 Task: Select Convenience. Add to cart, from DashMart for 1980 Tibbs Avenue, Plains, Montana 59859, Cell Number 406-826-7954, following items : Gala Apple (each)_x000D_
 - 5, Strawberries (1 lb)_x000D_
 - 2, Sweet Potato (1 ct)_x000D_
 - 2
Action: Mouse moved to (283, 130)
Screenshot: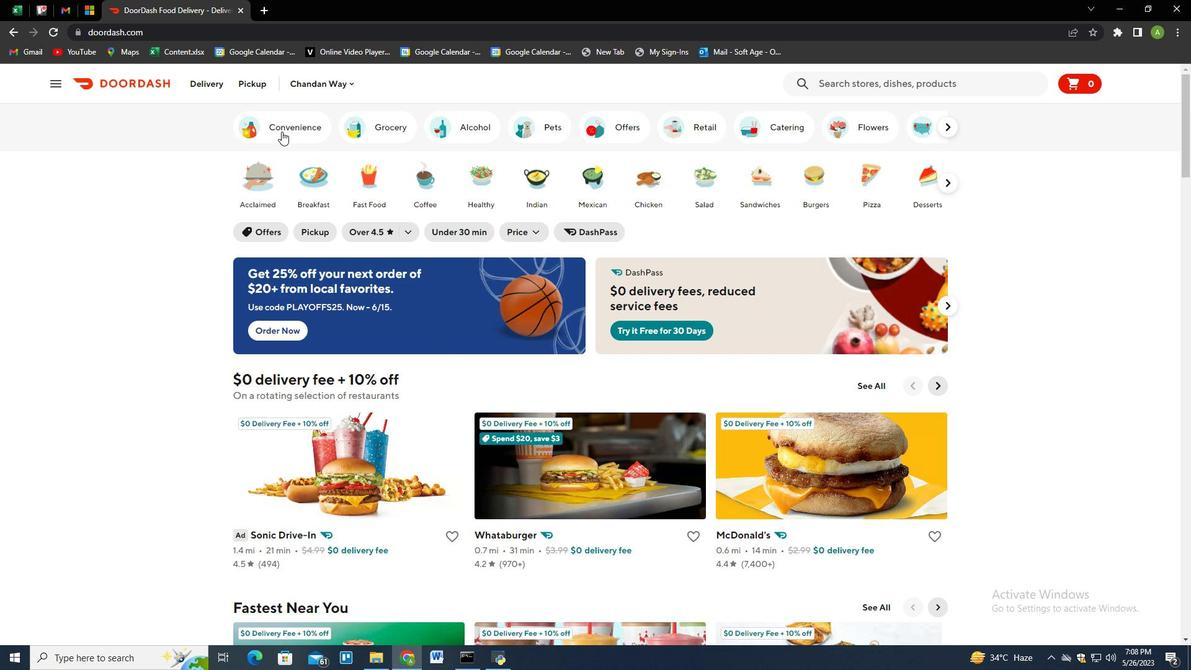 
Action: Mouse pressed left at (283, 130)
Screenshot: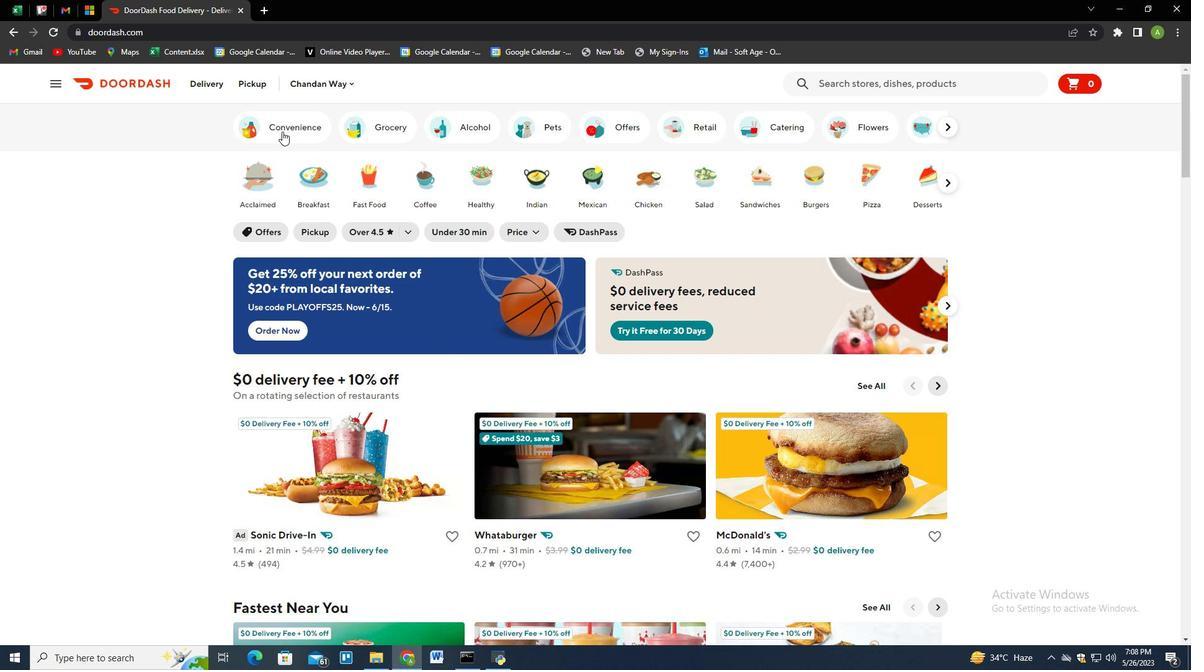 
Action: Mouse moved to (597, 488)
Screenshot: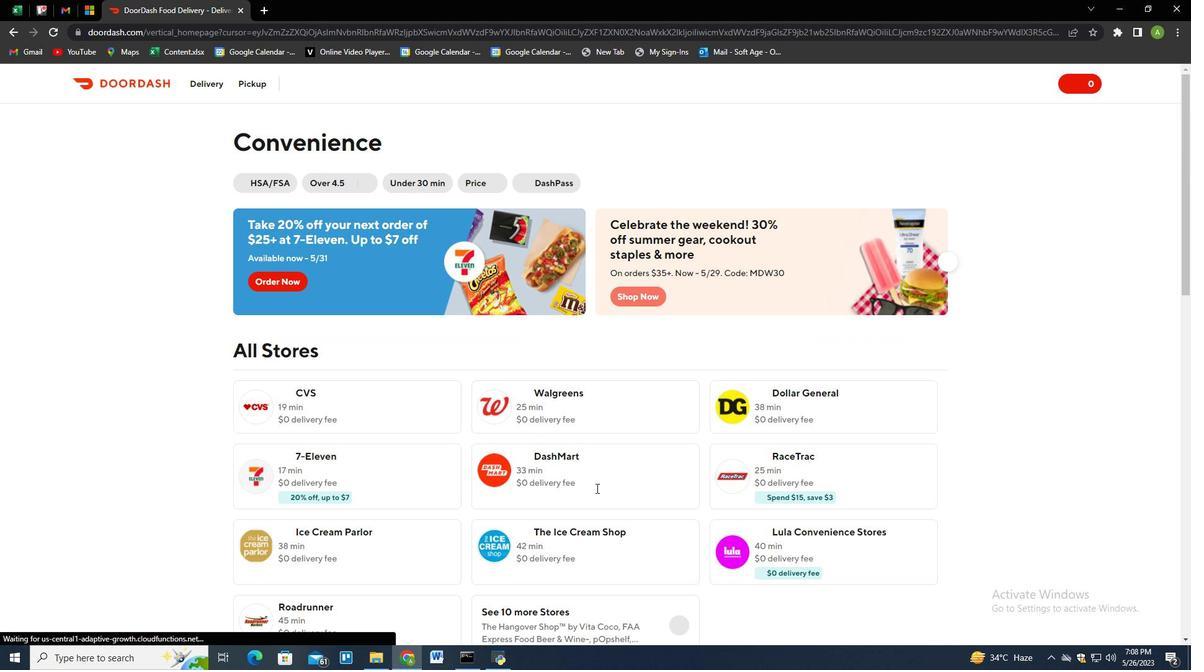 
Action: Mouse pressed left at (597, 488)
Screenshot: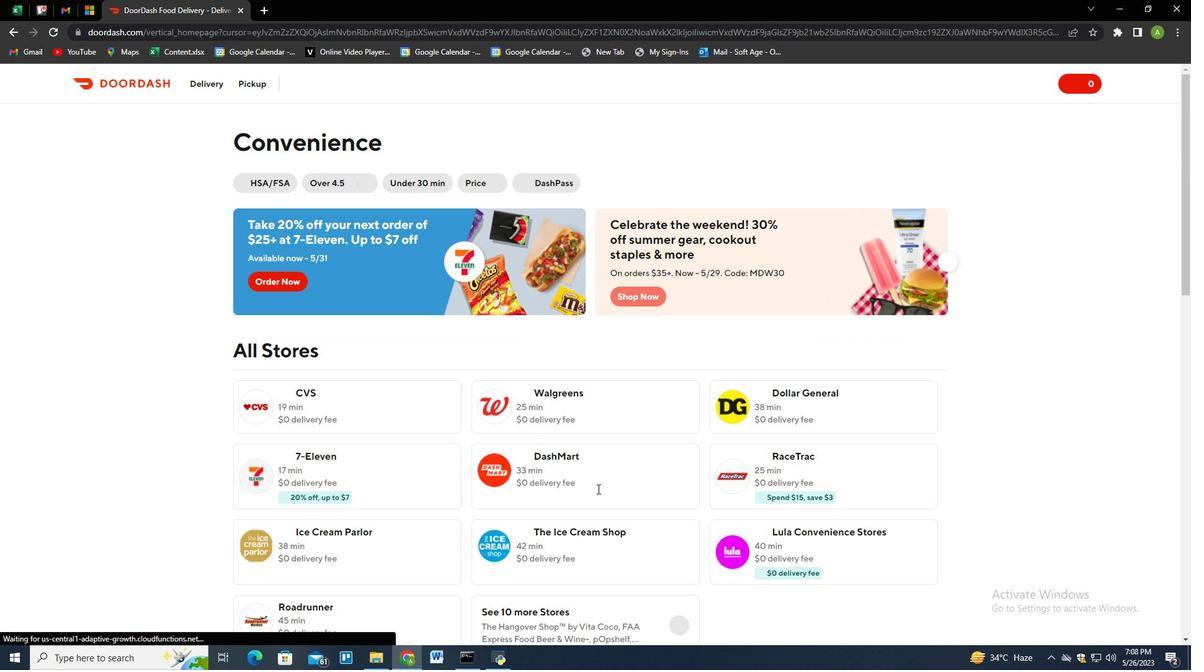 
Action: Mouse moved to (259, 81)
Screenshot: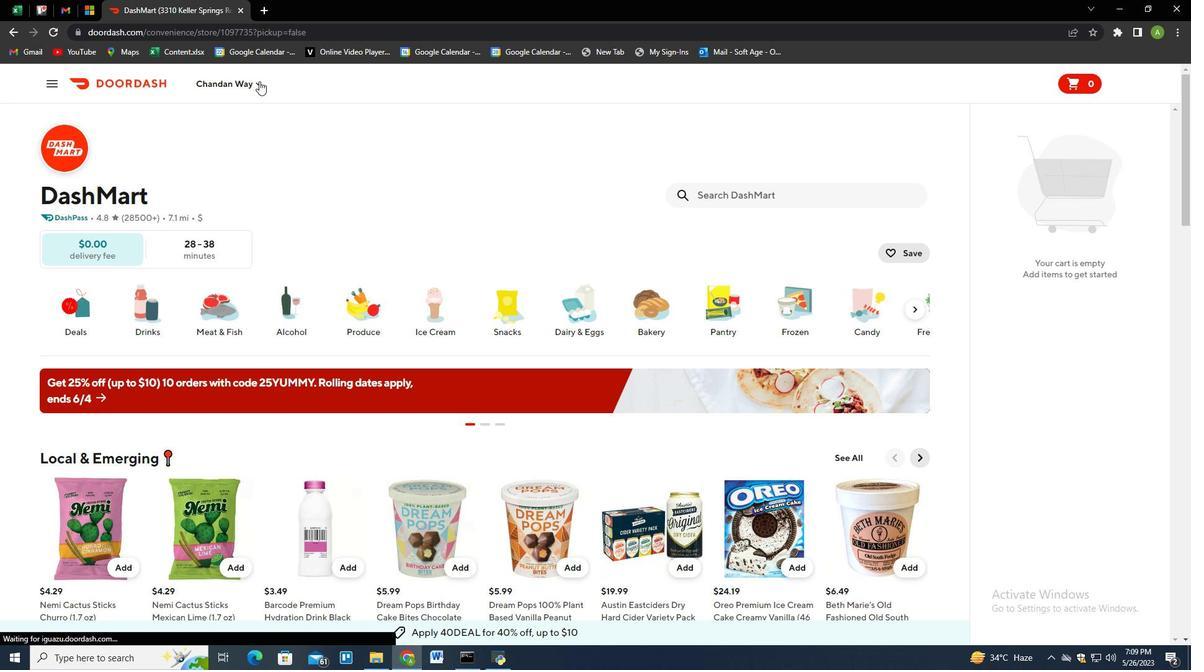 
Action: Mouse pressed left at (259, 81)
Screenshot: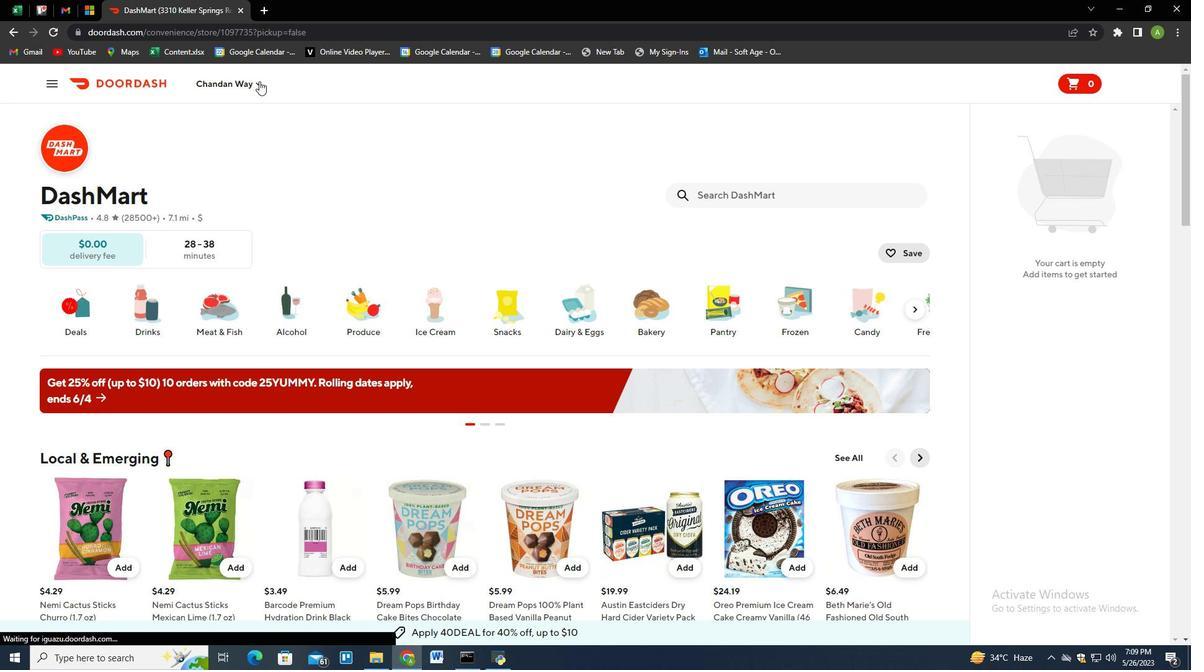 
Action: Mouse moved to (272, 130)
Screenshot: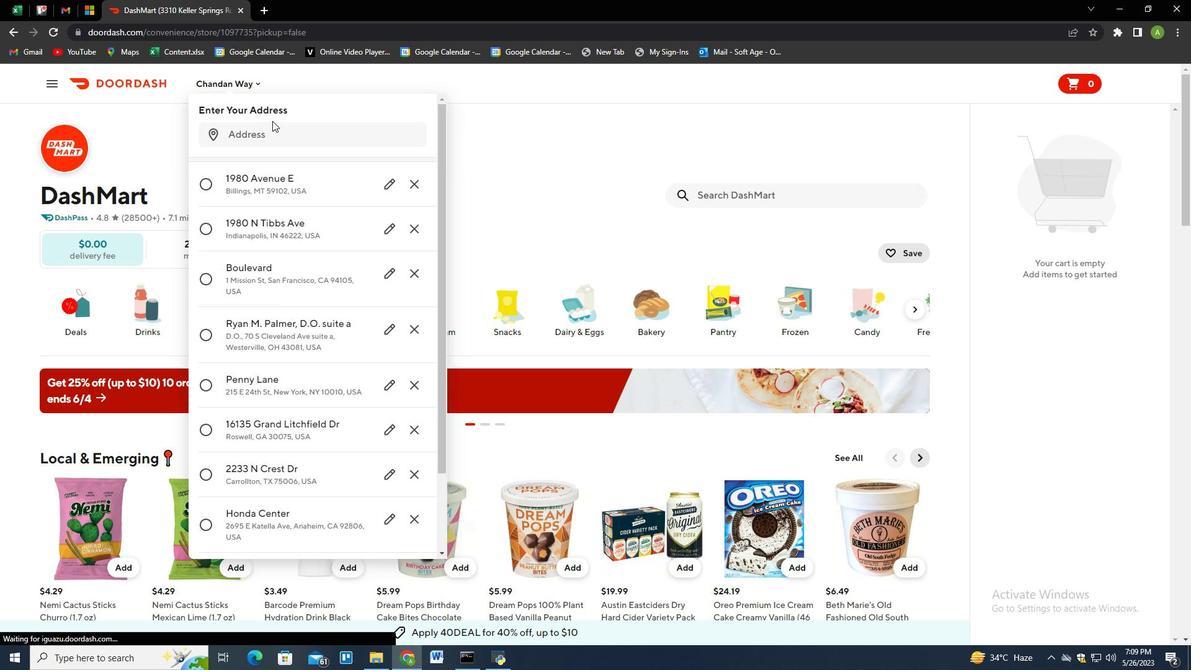 
Action: Mouse pressed left at (272, 130)
Screenshot: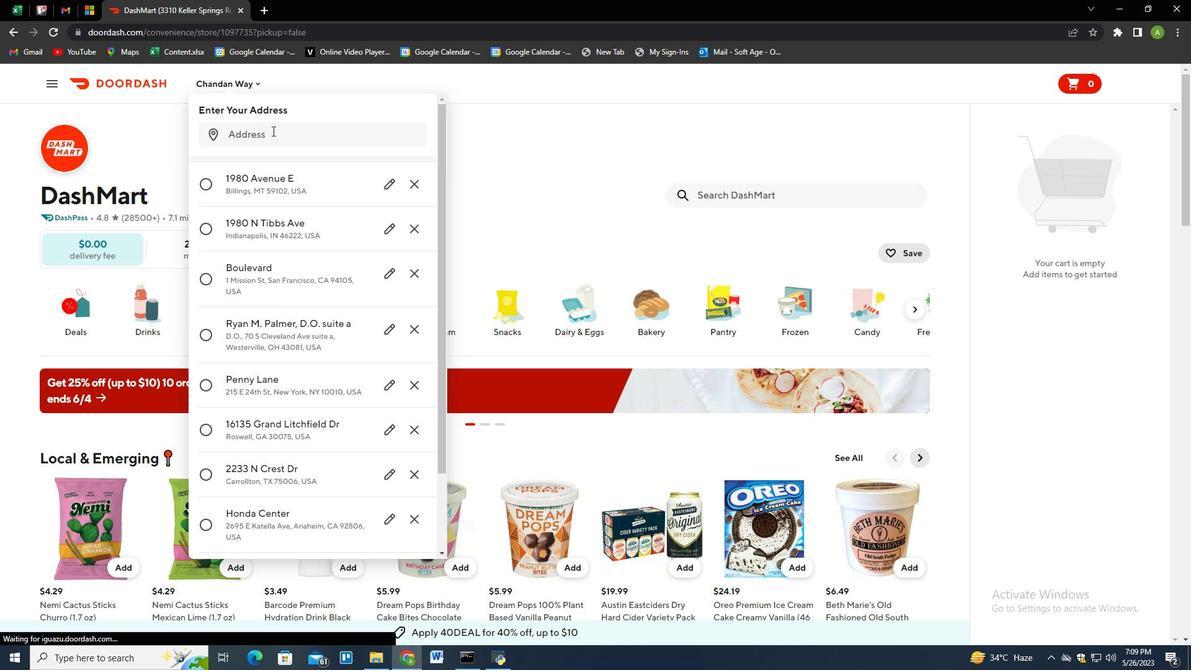 
Action: Mouse moved to (231, 175)
Screenshot: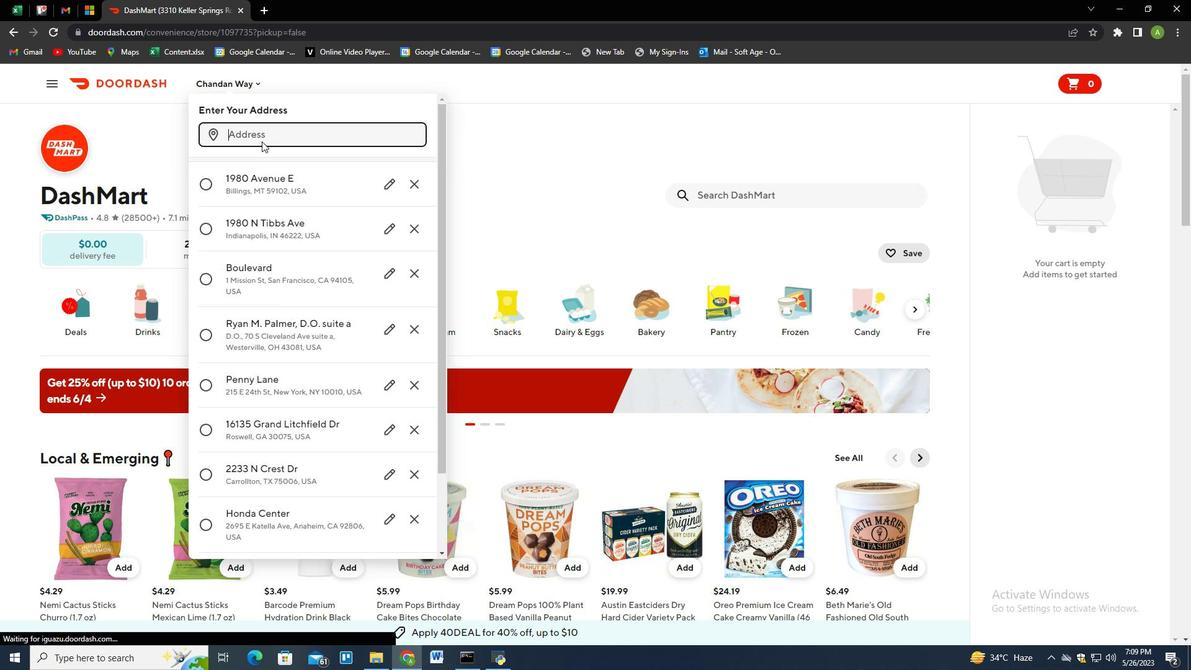 
Action: Key pressed 1980<Key.space>tibbs<Key.space>avenue,<Key.space>plains,<Key.space>montana<Key.space>59859<Key.enter>
Screenshot: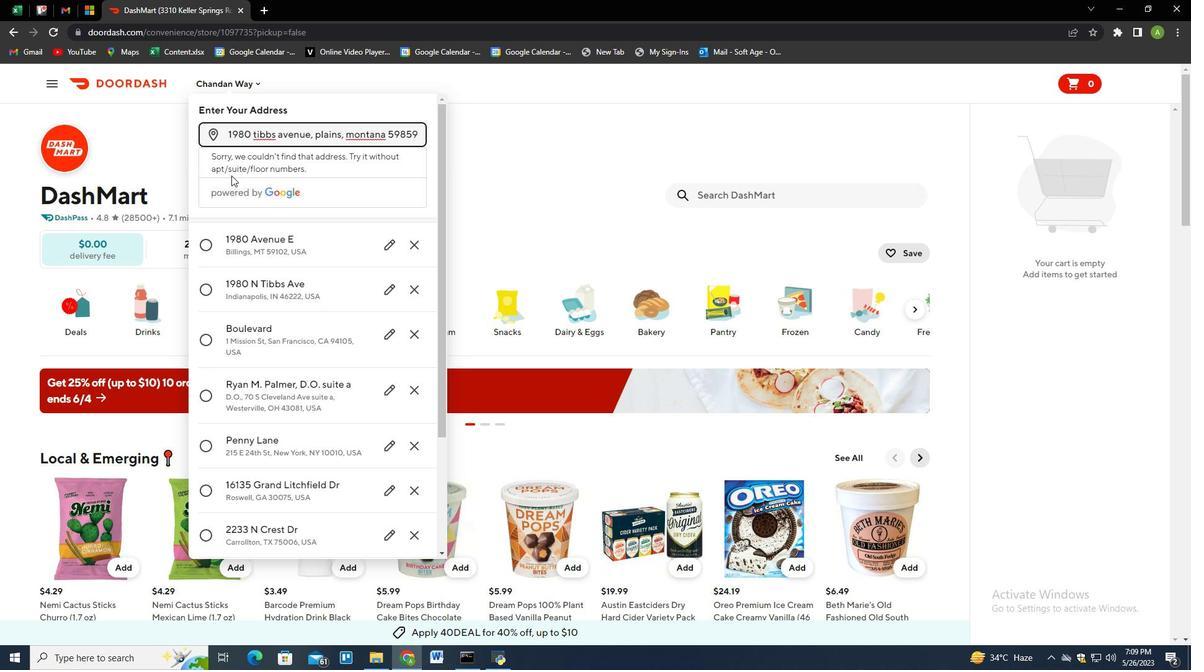 
Action: Mouse moved to (354, 508)
Screenshot: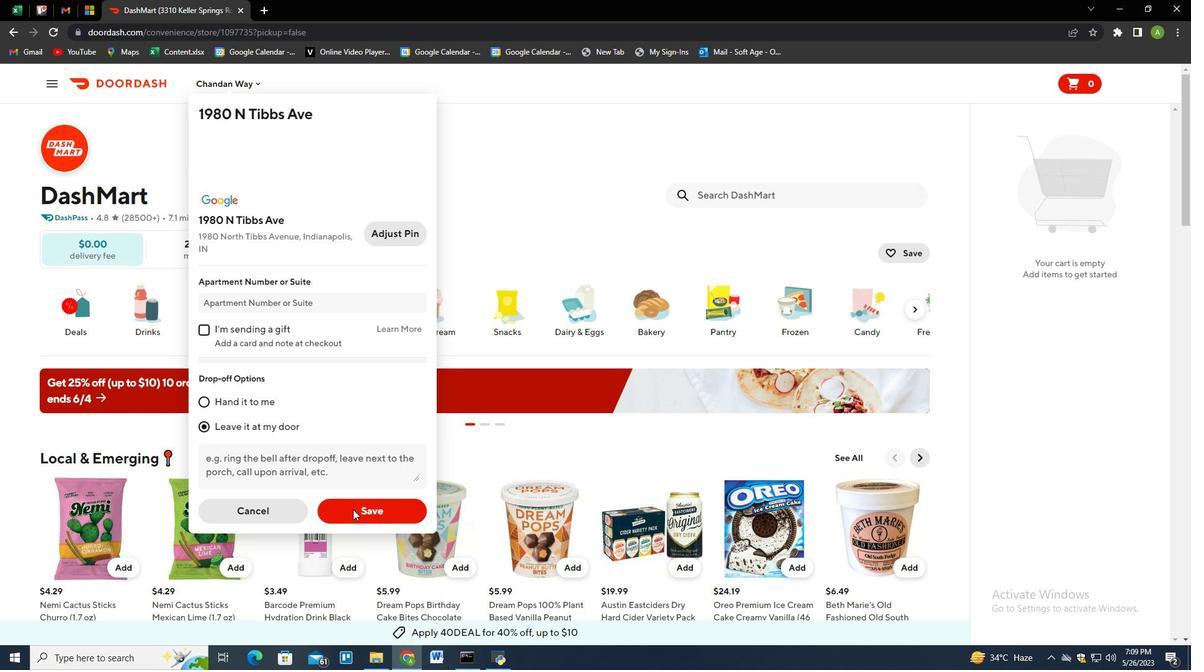 
Action: Mouse pressed left at (354, 508)
Screenshot: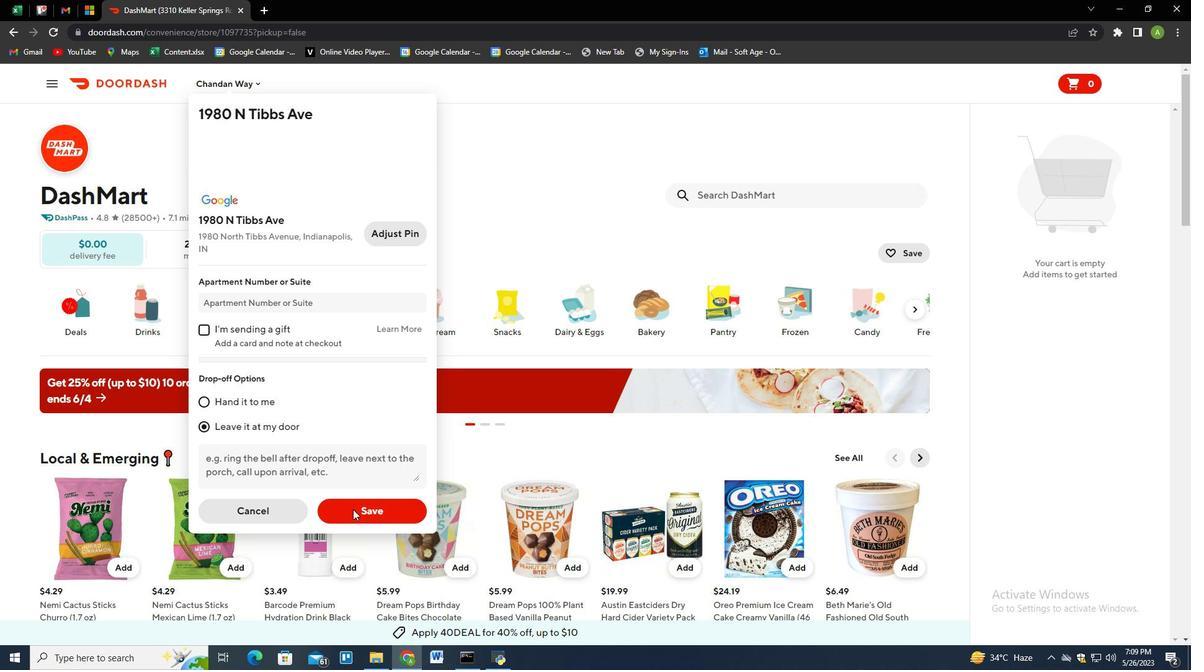 
Action: Mouse moved to (737, 190)
Screenshot: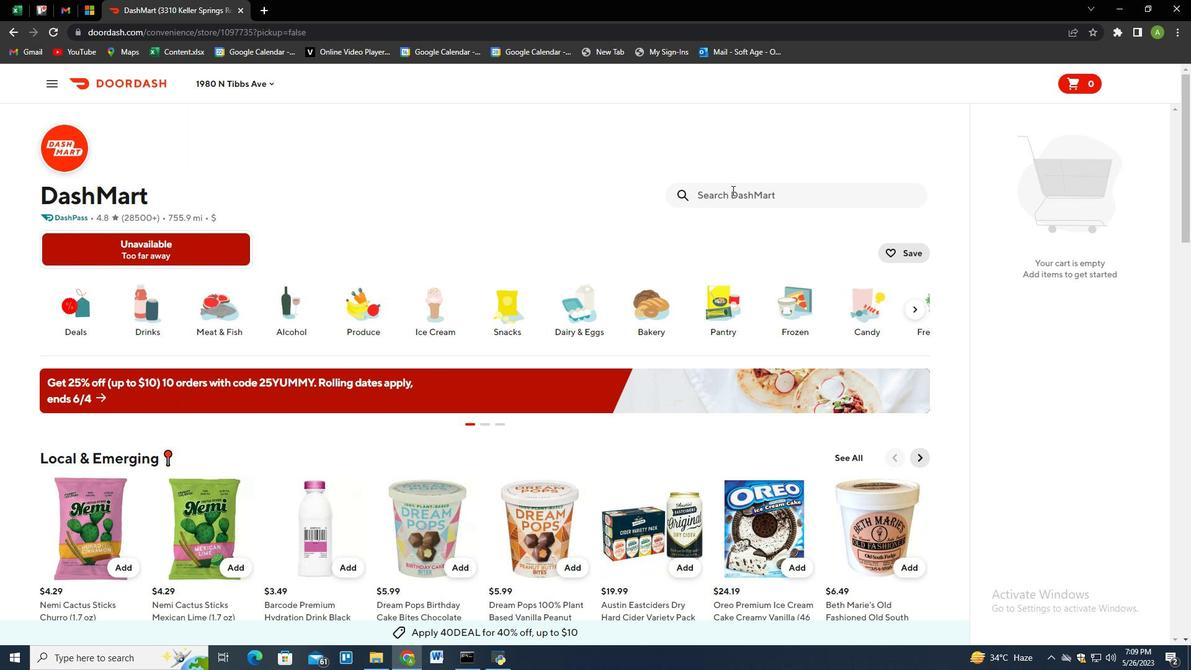 
Action: Mouse pressed left at (737, 190)
Screenshot: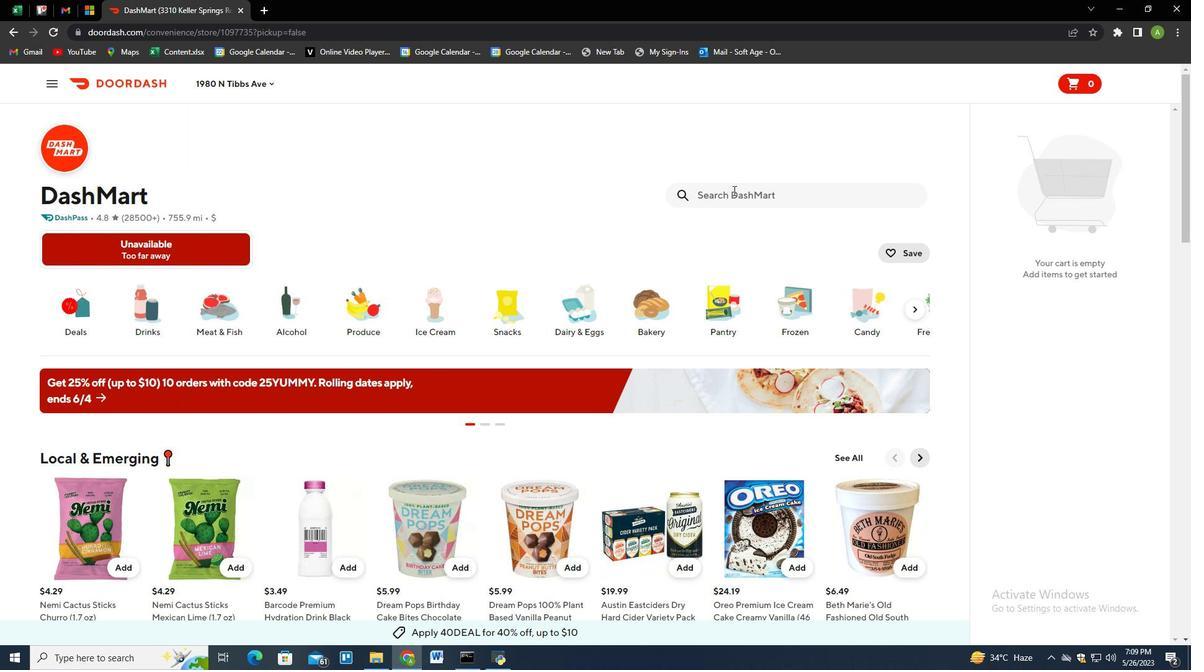 
Action: Mouse moved to (568, 215)
Screenshot: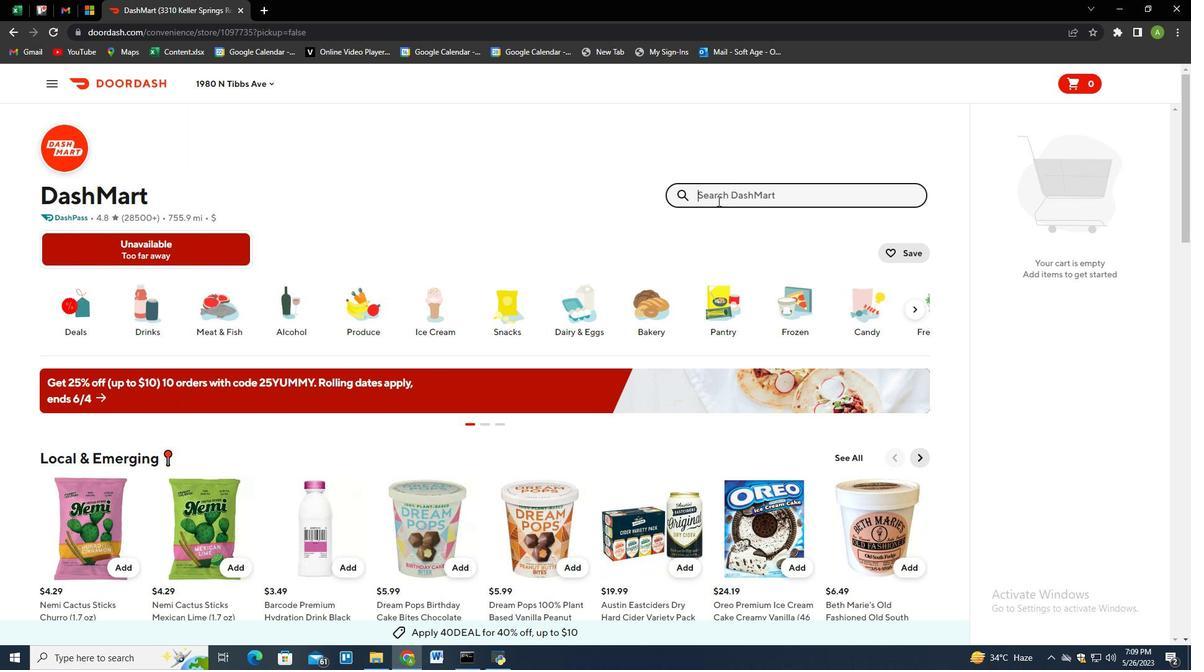 
Action: Key pressed gala<Key.space>apple<Key.space><Key.shift>(
Screenshot: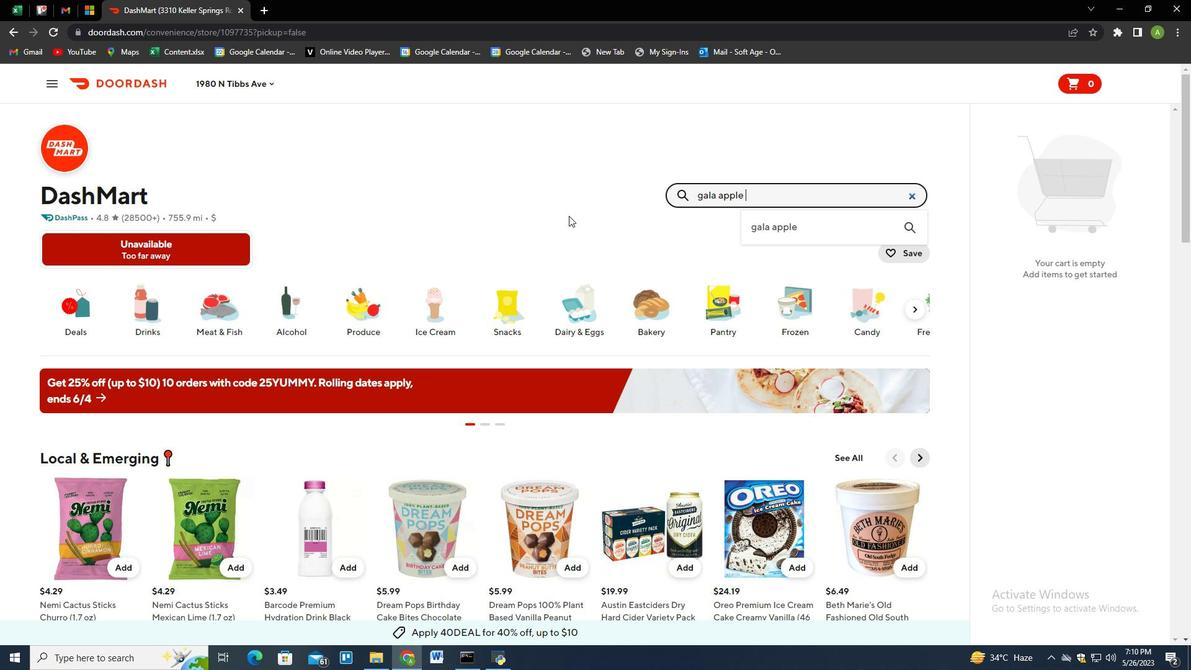 
Action: Mouse moved to (568, 215)
Screenshot: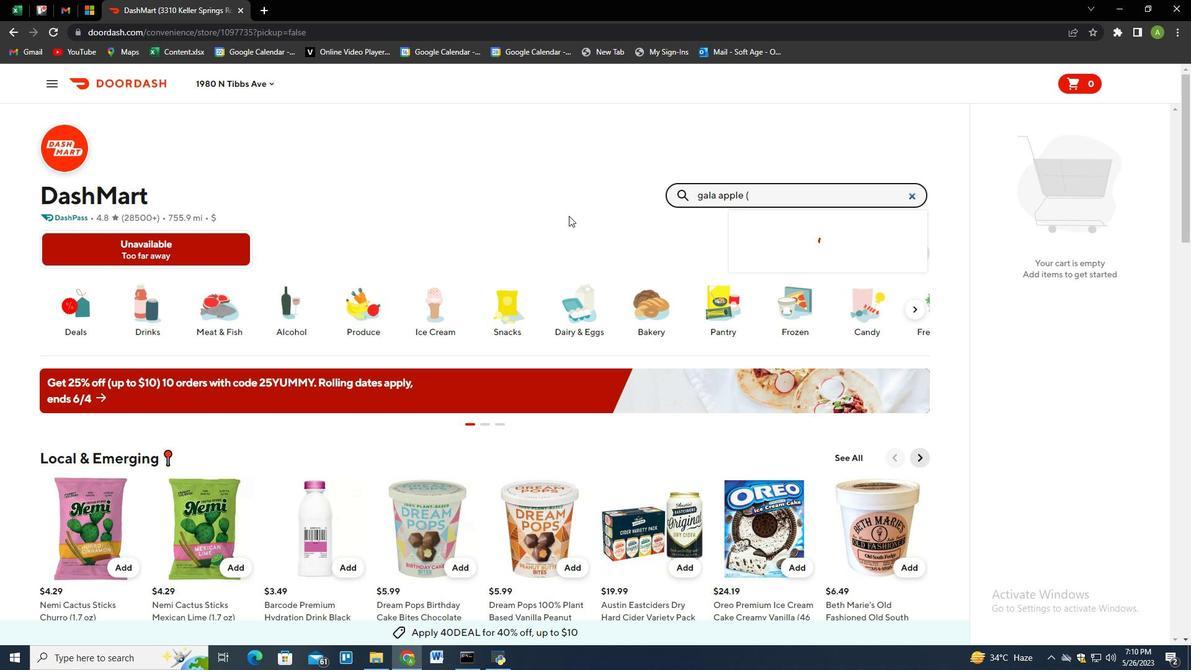 
Action: Key pressed each<Key.shift>)<Key.enter>
Screenshot: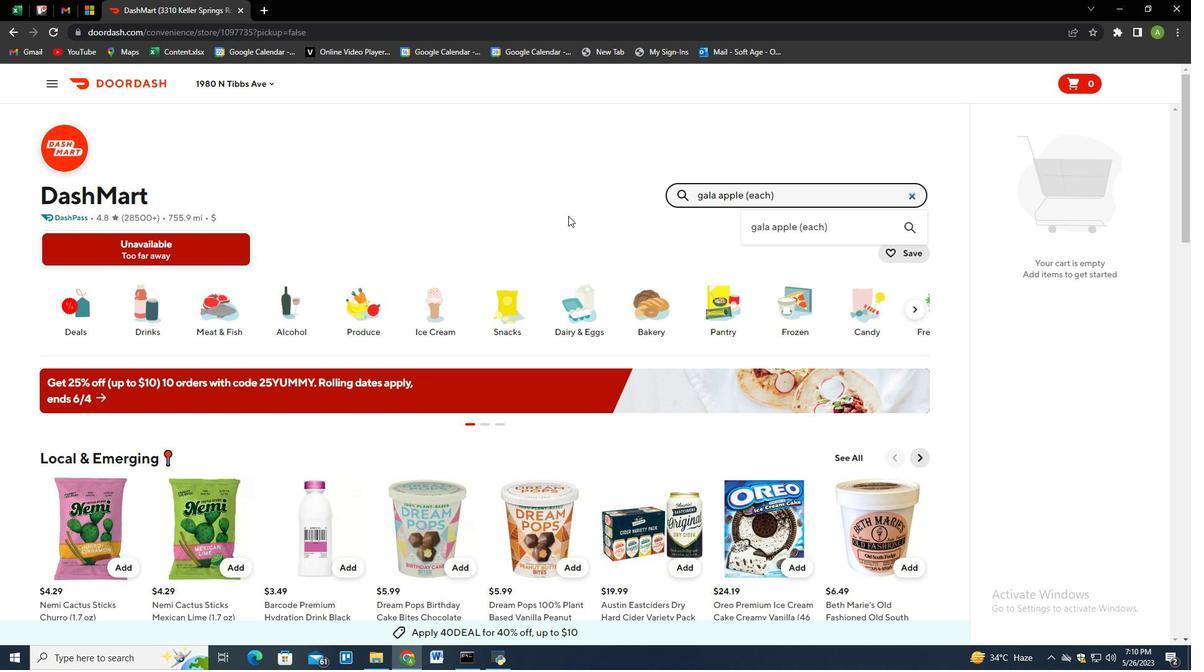 
Action: Mouse moved to (109, 323)
Screenshot: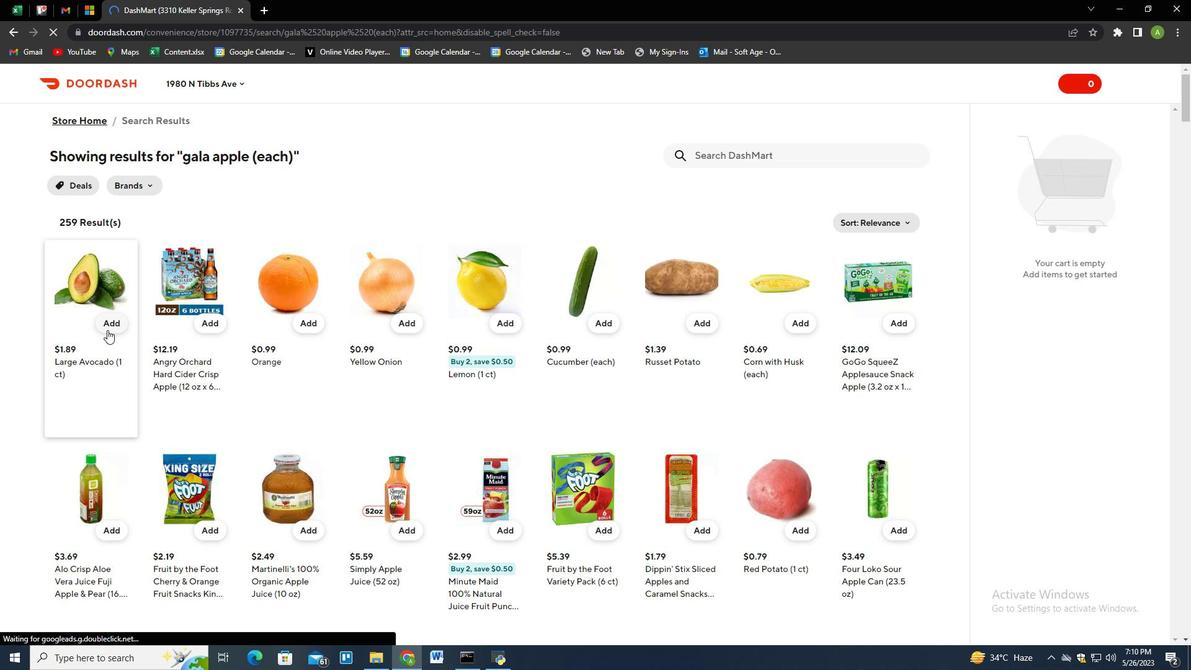 
Action: Mouse pressed left at (109, 323)
Screenshot: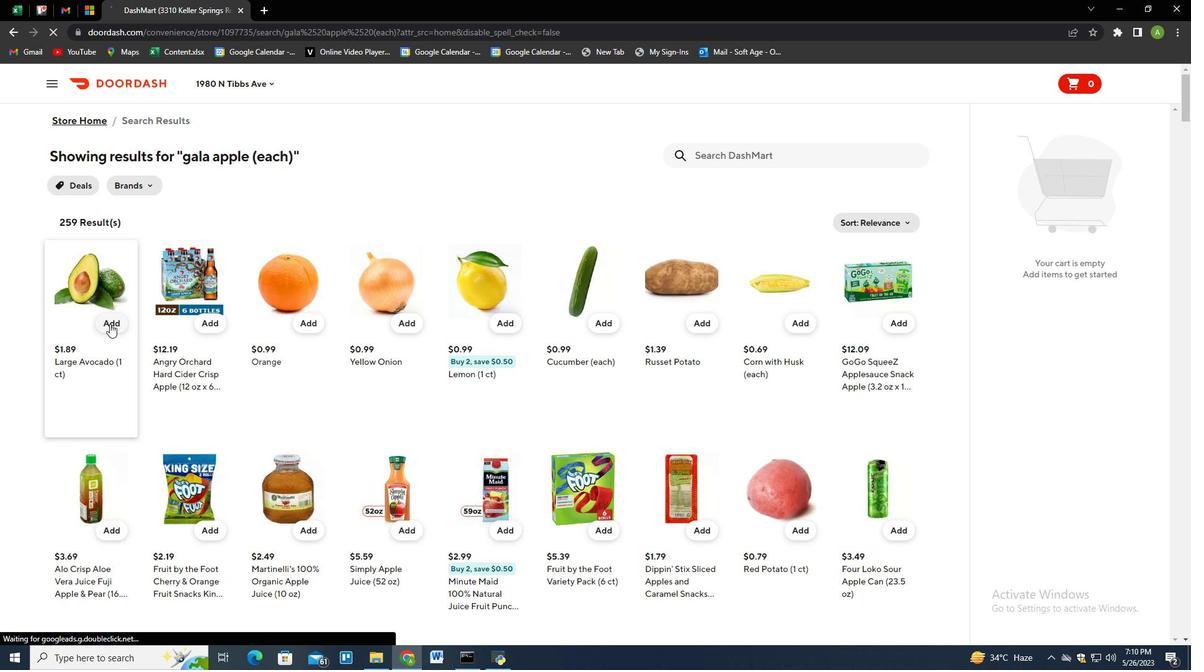 
Action: Mouse moved to (1147, 215)
Screenshot: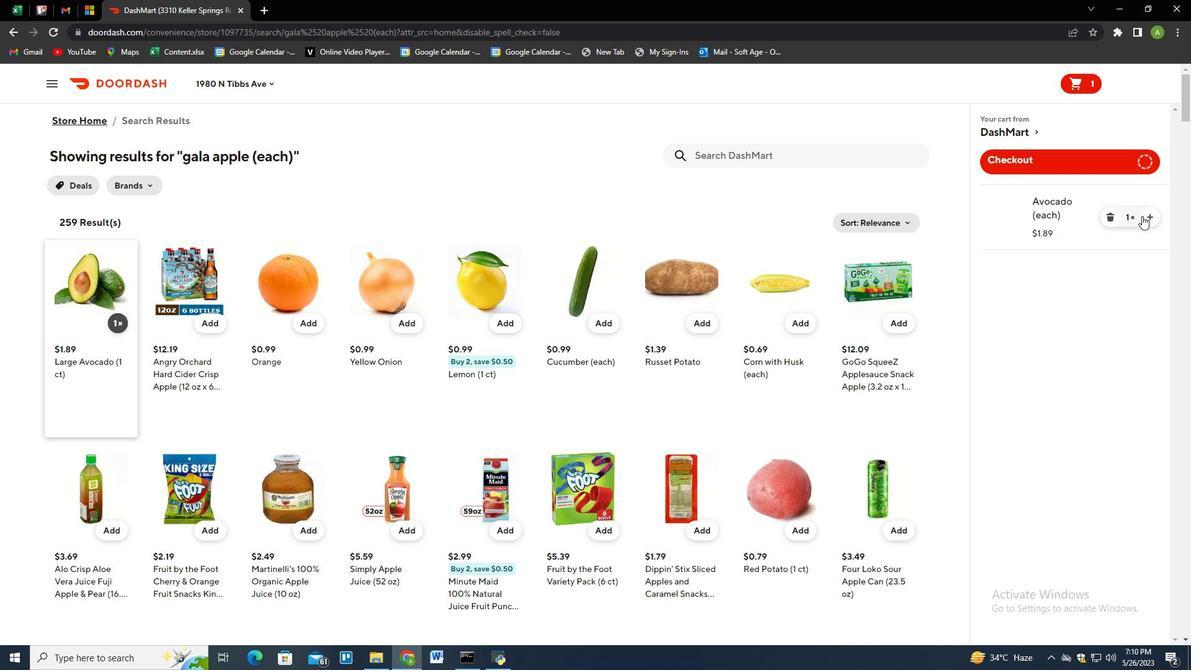 
Action: Mouse pressed left at (1147, 215)
Screenshot: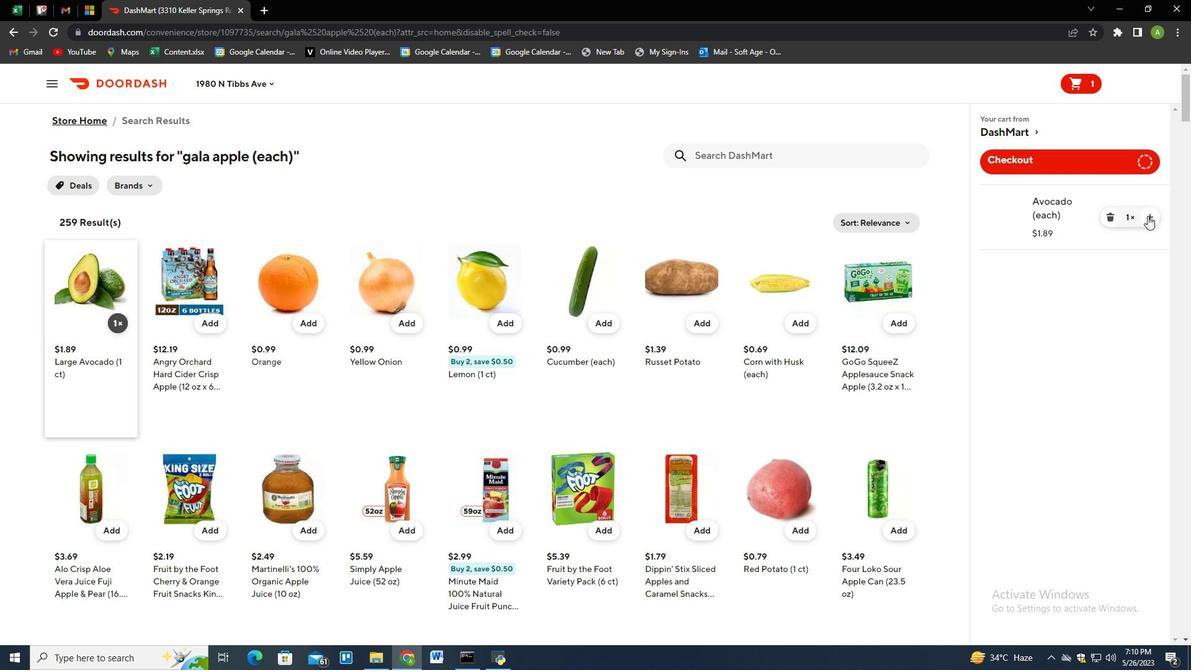
Action: Mouse pressed left at (1147, 215)
Screenshot: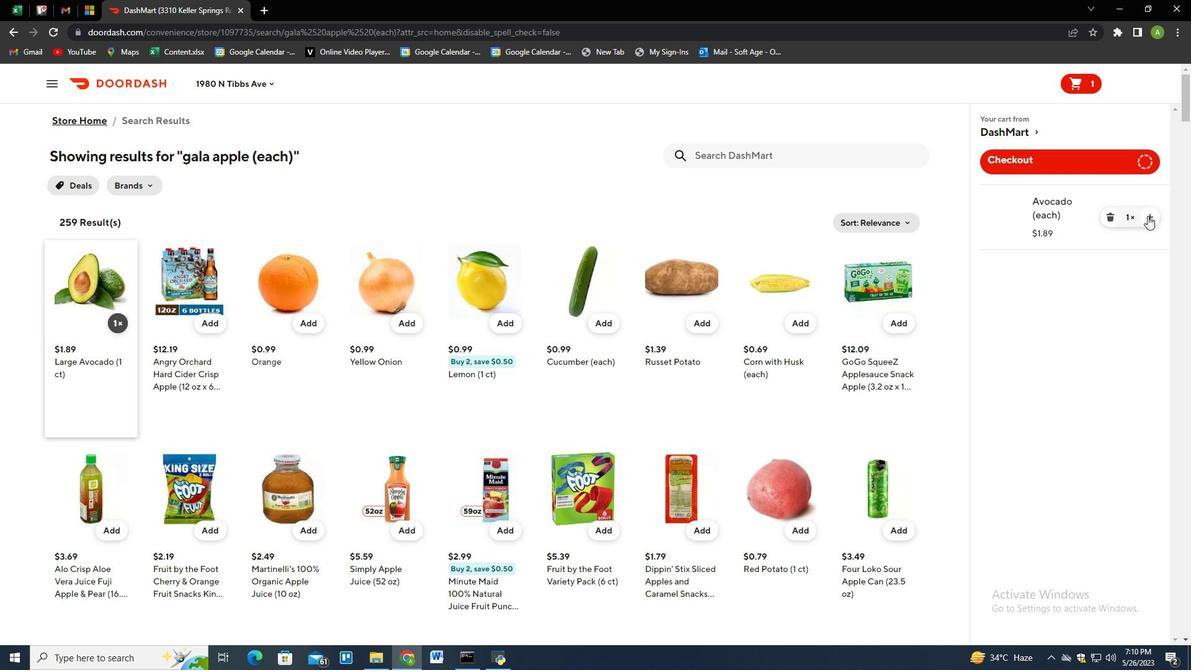 
Action: Mouse pressed left at (1147, 215)
Screenshot: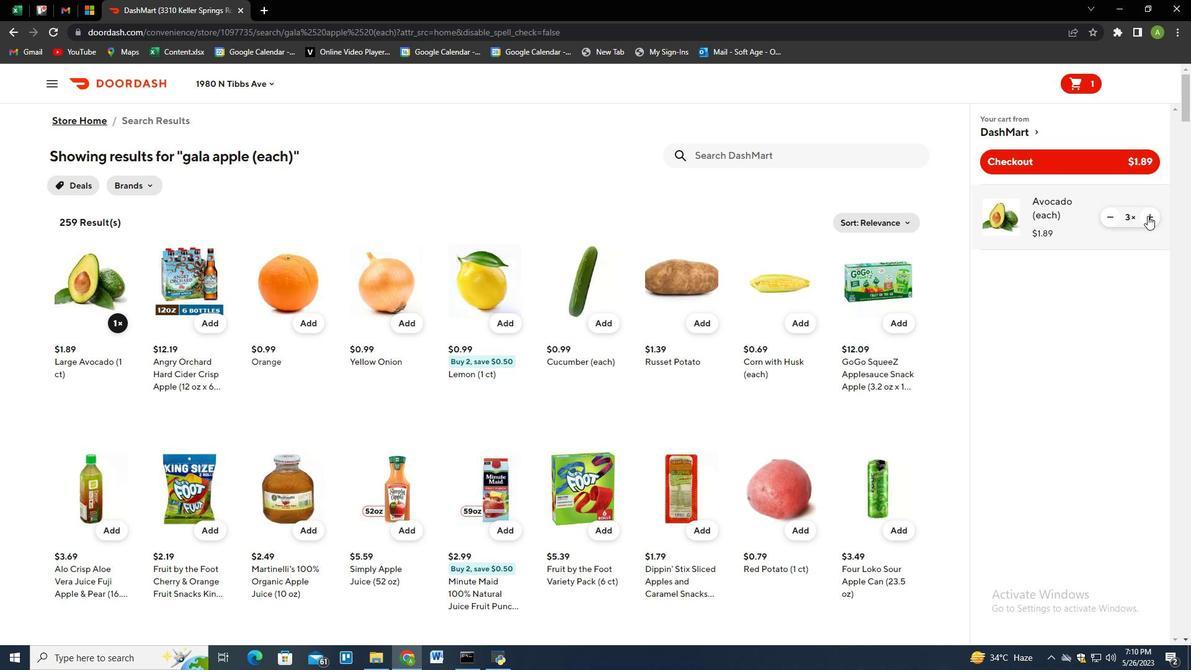 
Action: Mouse pressed left at (1147, 215)
Screenshot: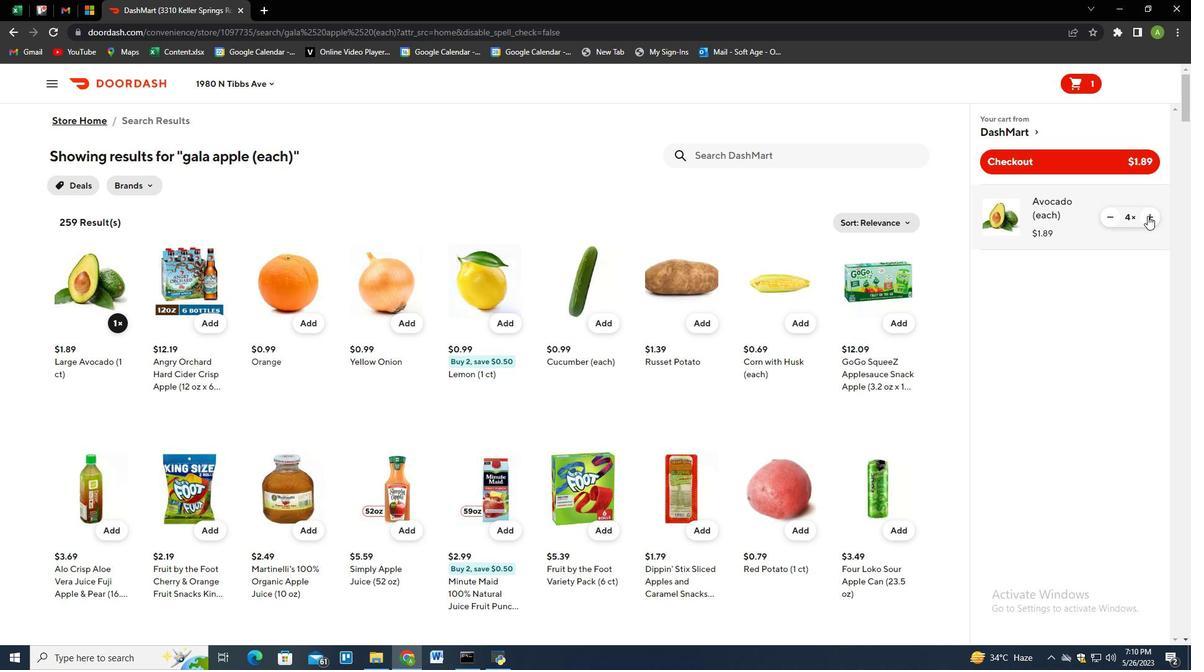 
Action: Mouse moved to (774, 154)
Screenshot: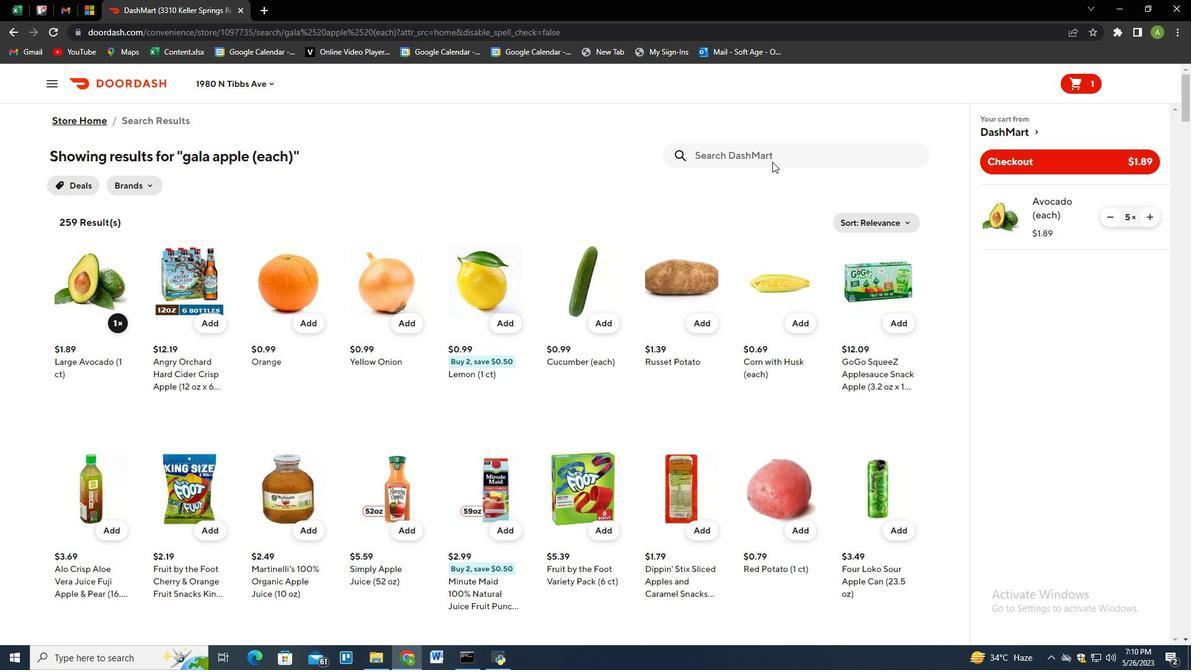 
Action: Mouse pressed left at (774, 154)
Screenshot: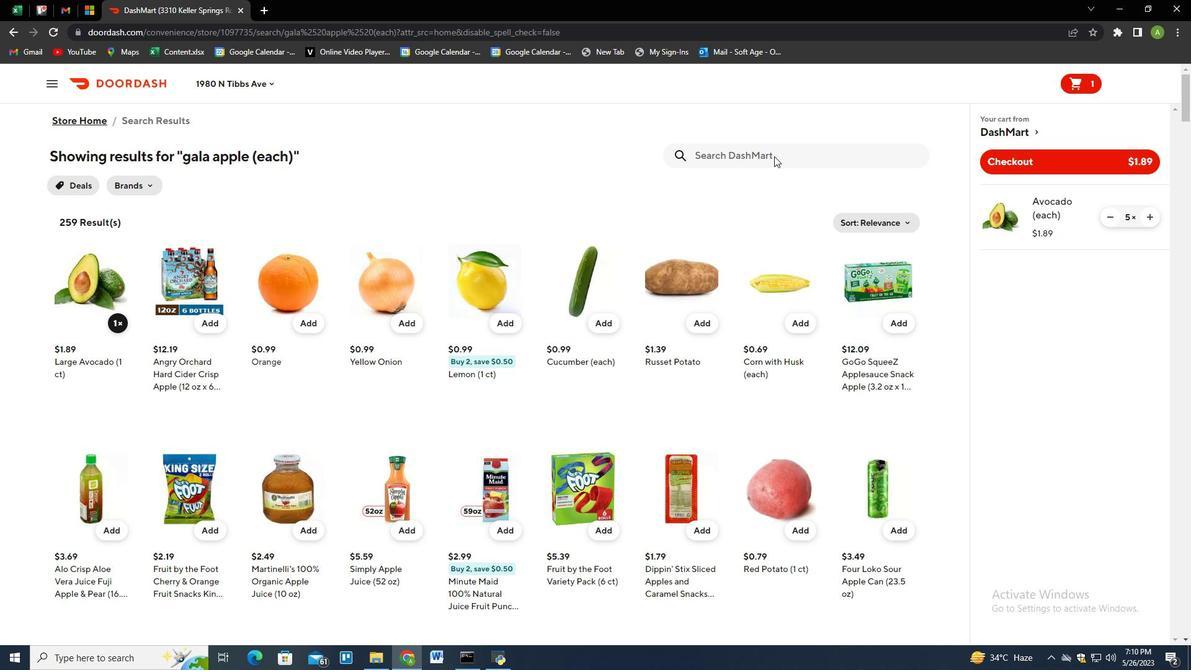 
Action: Key pressed strawberry<Key.backspace>ies<Key.space><Key.shift>(1<Key.space>lb<Key.shift>)<Key.enter>
Screenshot: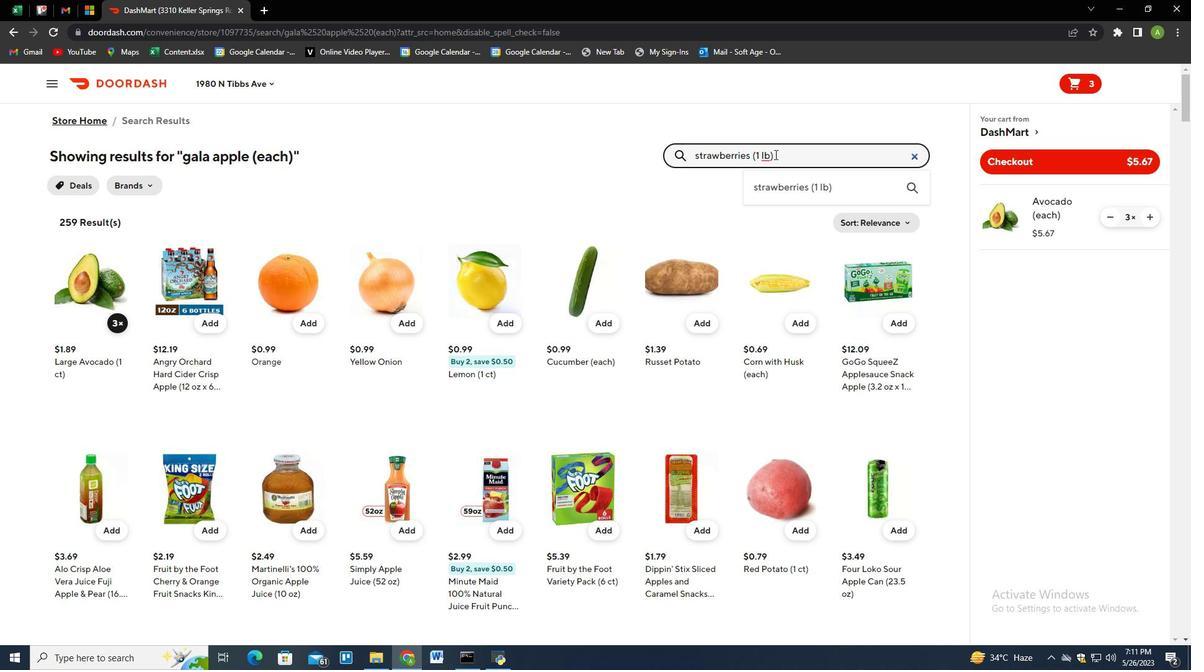
Action: Mouse moved to (112, 321)
Screenshot: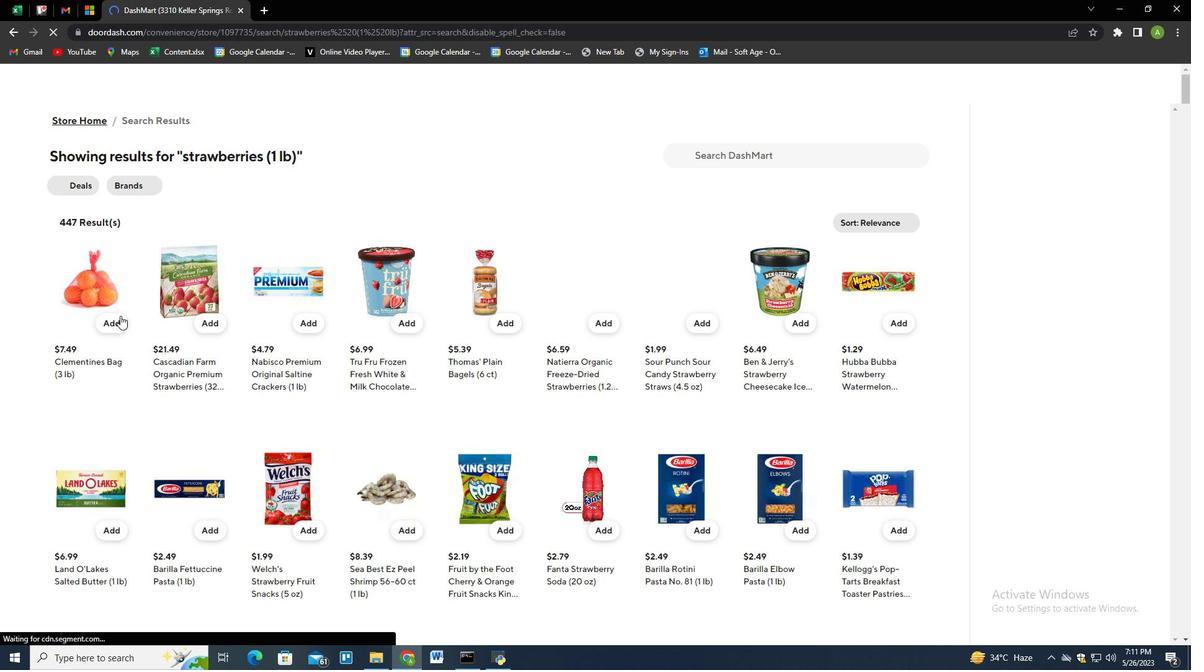 
Action: Mouse pressed left at (112, 321)
Screenshot: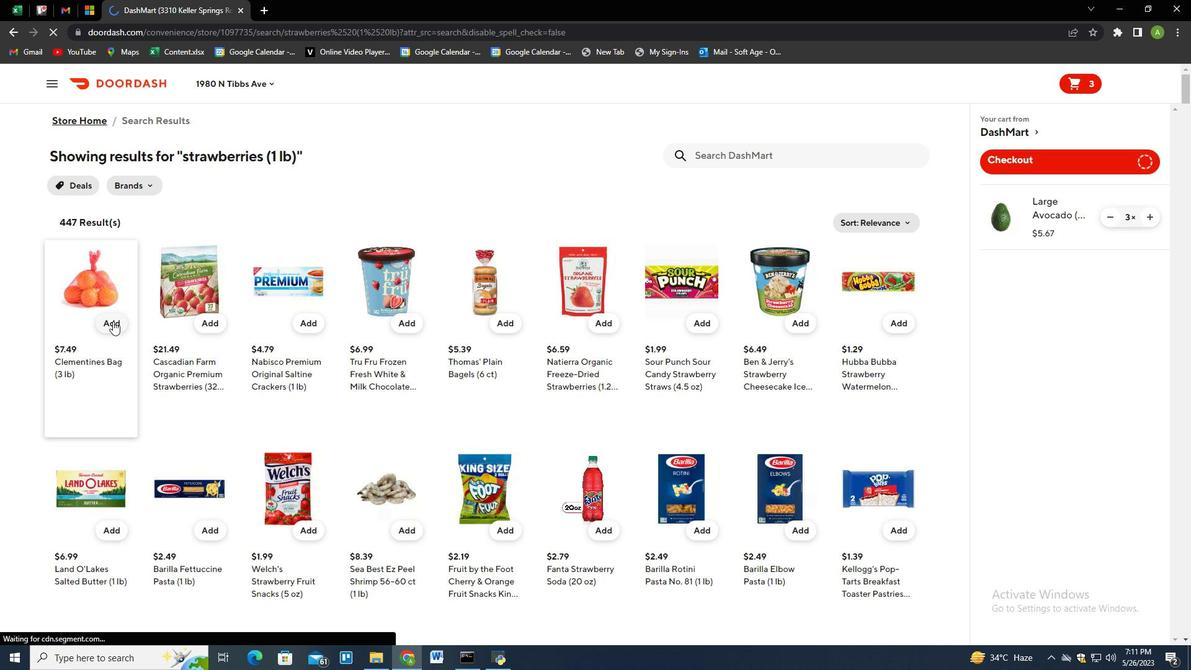
Action: Mouse moved to (1110, 214)
Screenshot: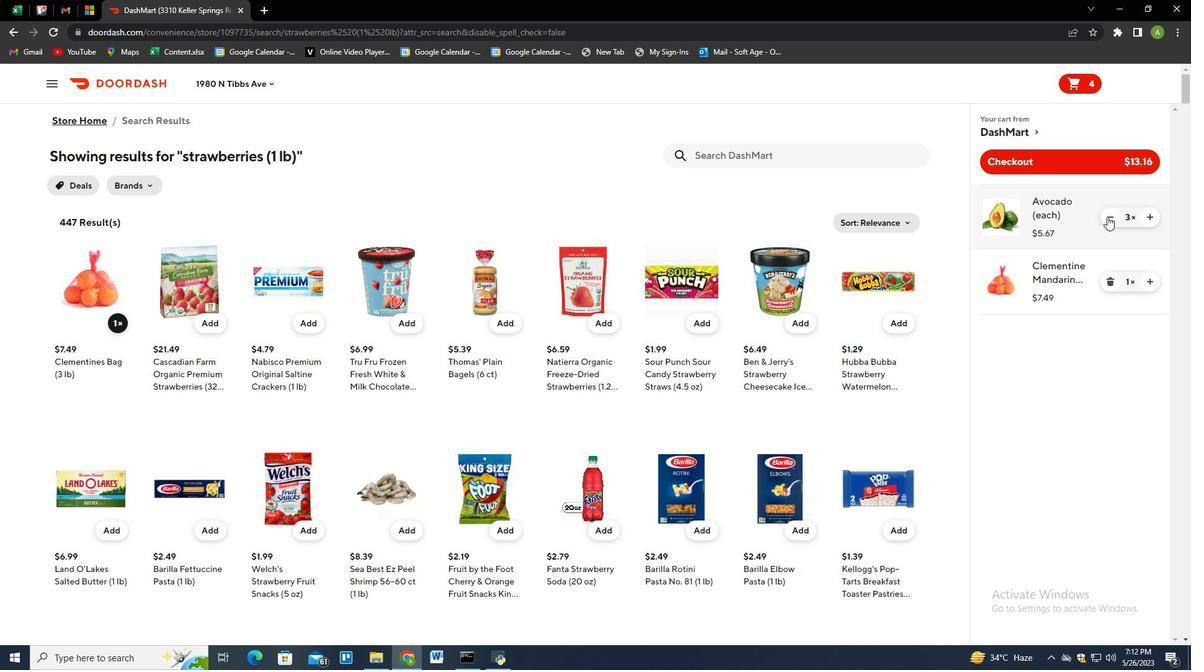 
Action: Mouse pressed left at (1110, 214)
Screenshot: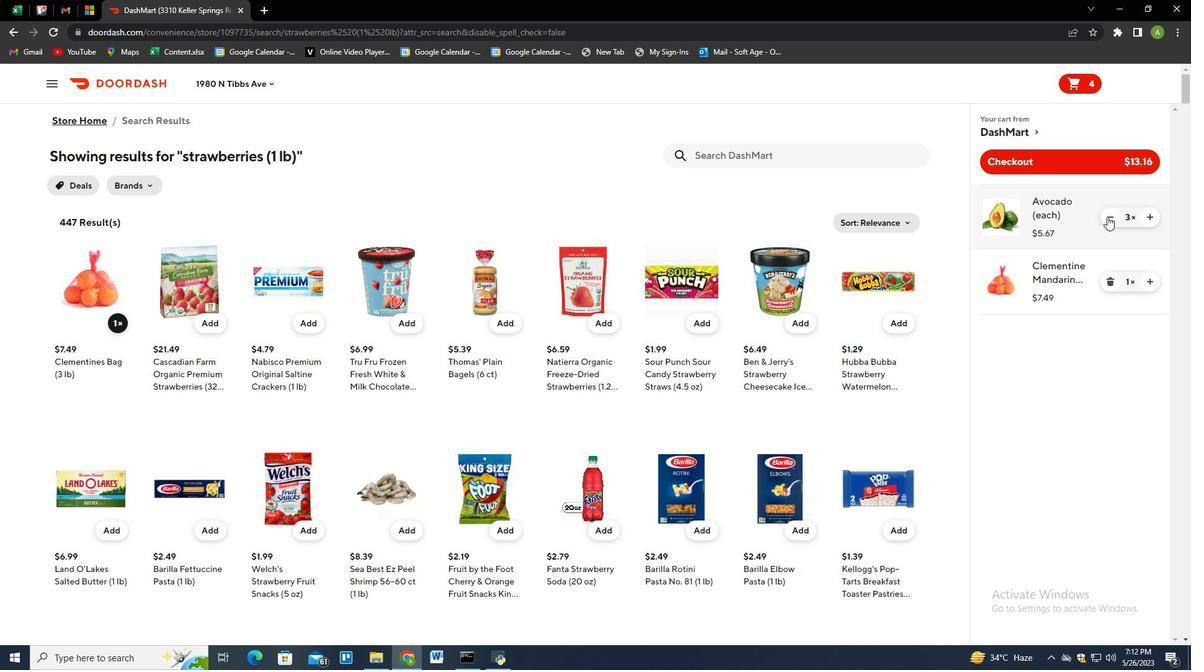 
Action: Mouse pressed left at (1110, 214)
Screenshot: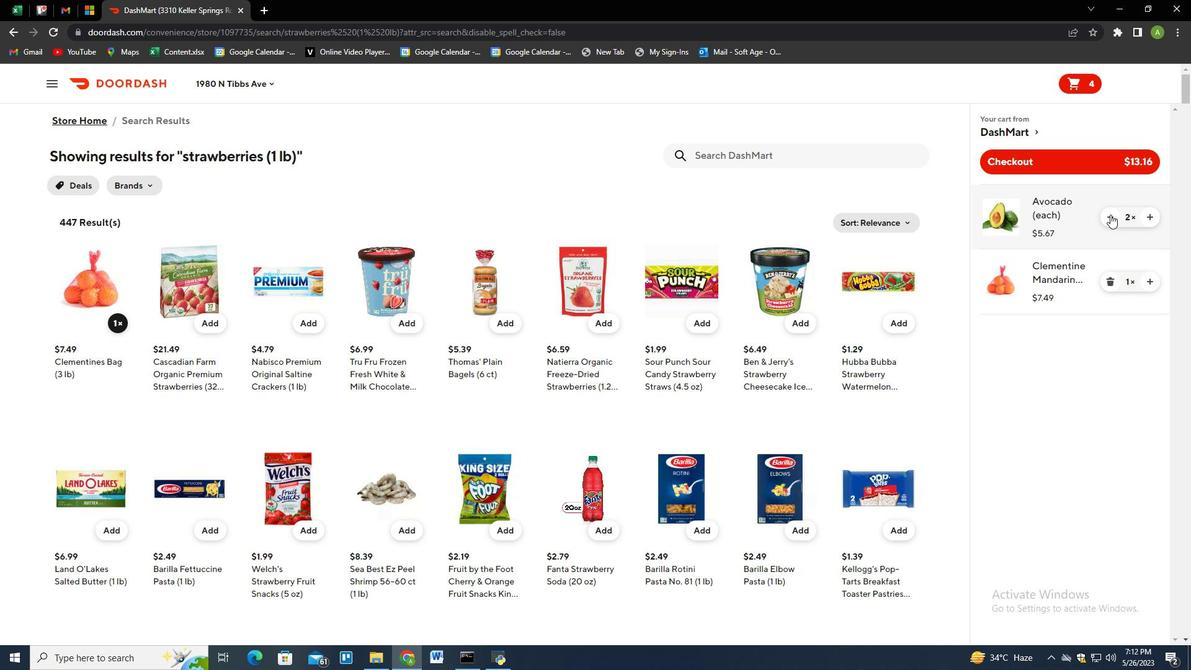
Action: Mouse moved to (1146, 215)
Screenshot: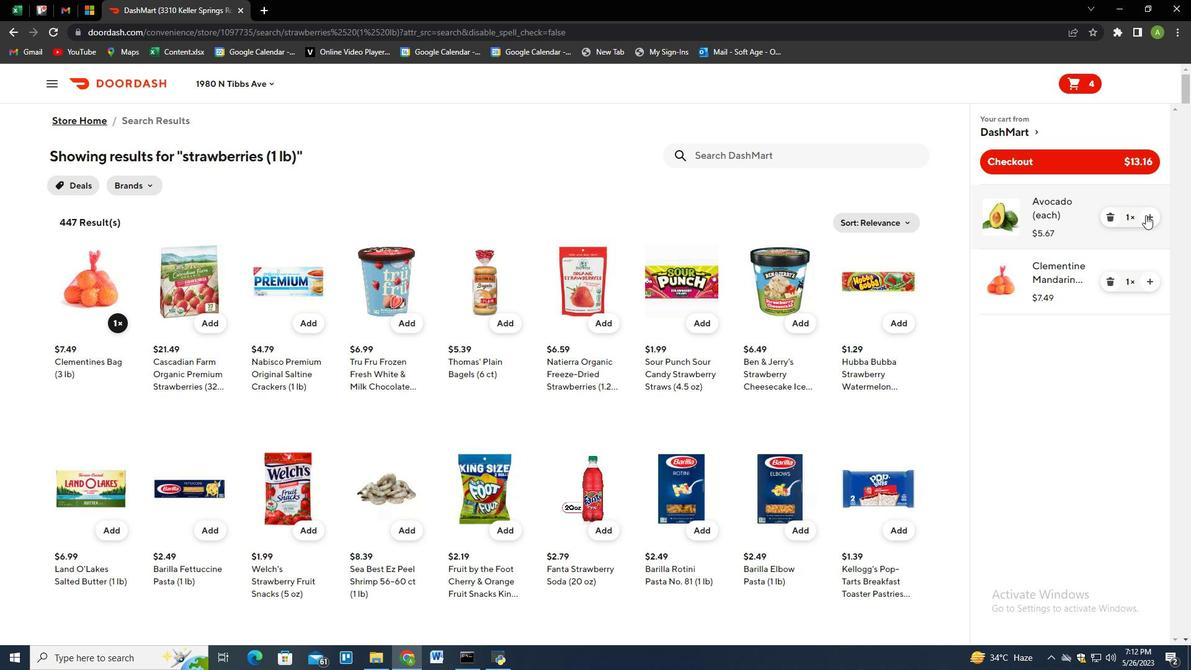 
Action: Mouse pressed left at (1146, 215)
Screenshot: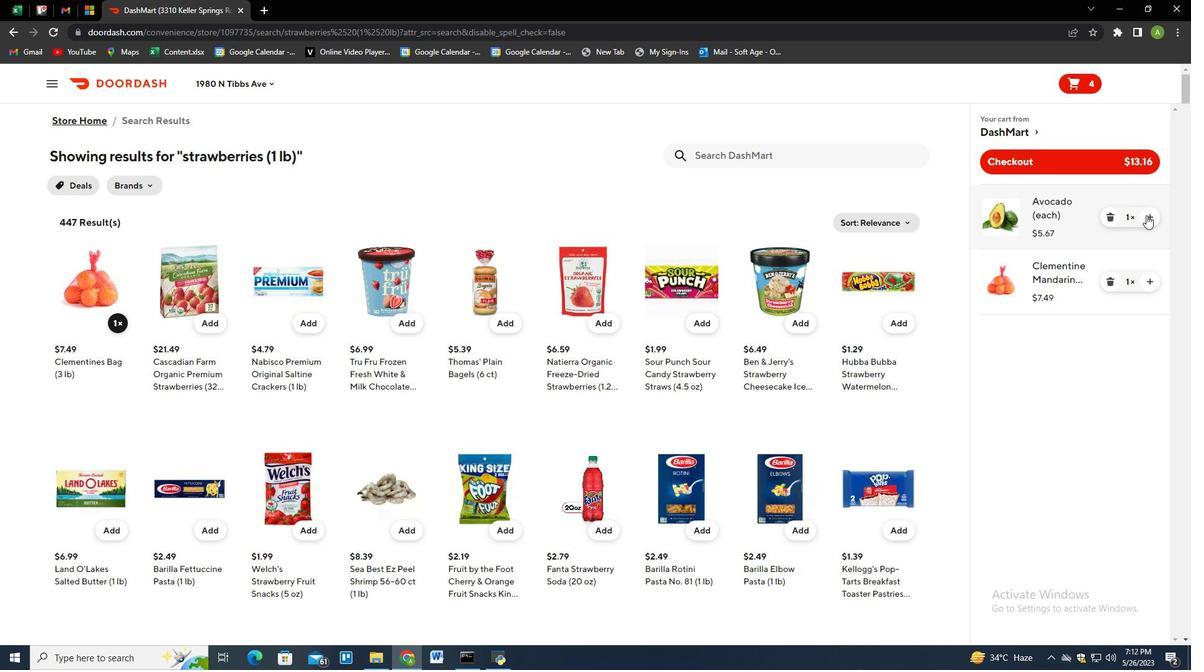 
Action: Mouse pressed left at (1146, 215)
Screenshot: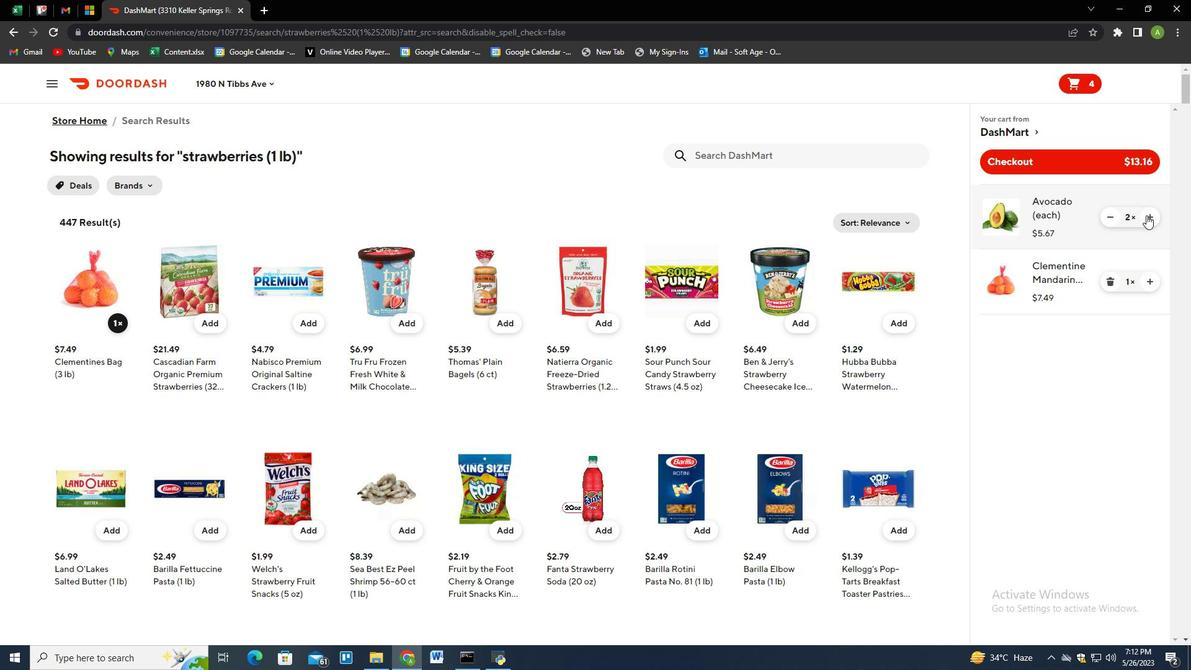 
Action: Mouse pressed left at (1146, 215)
Screenshot: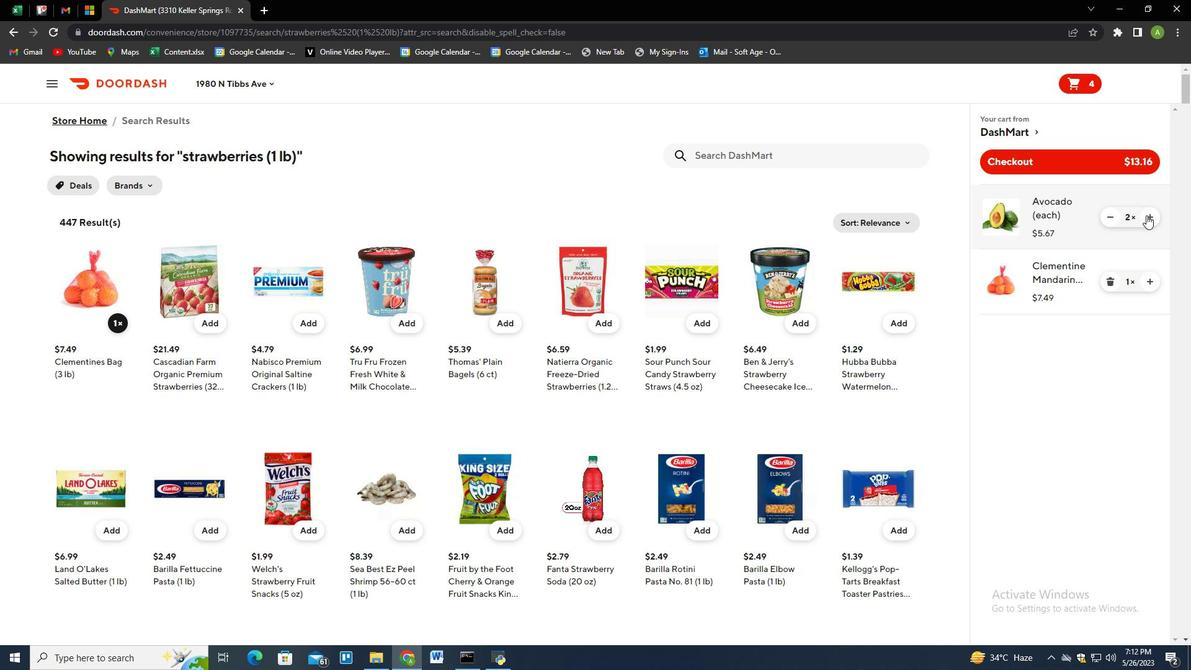 
Action: Mouse pressed left at (1146, 215)
Screenshot: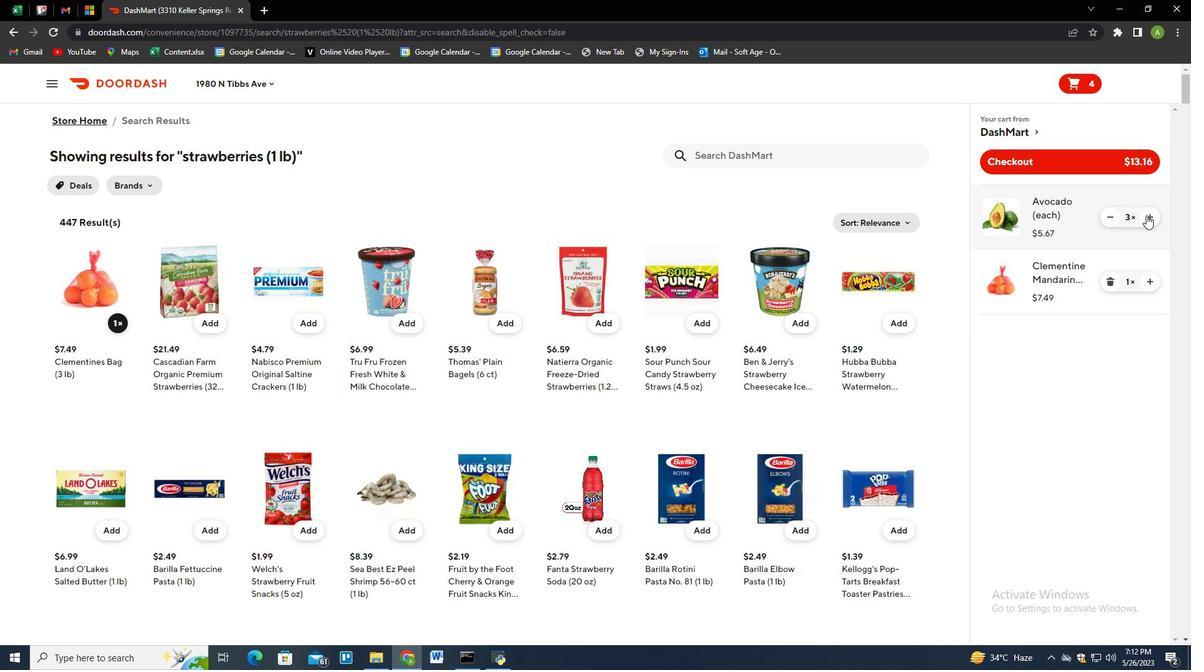 
Action: Mouse pressed left at (1146, 215)
Screenshot: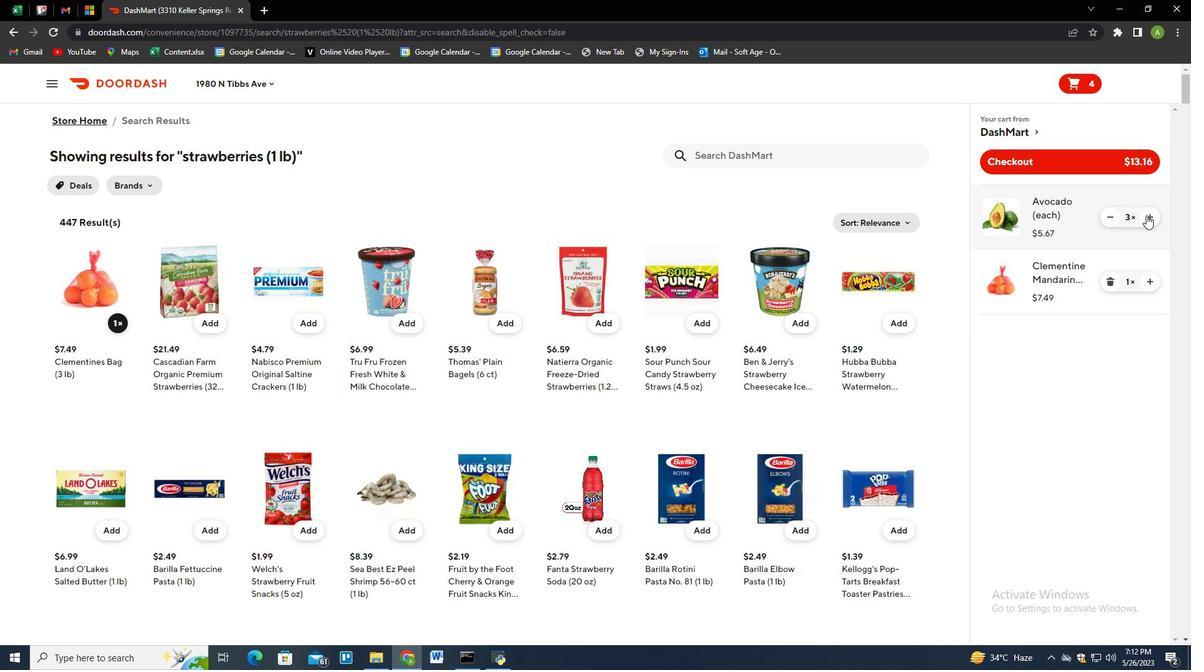 
Action: Mouse moved to (1147, 215)
Screenshot: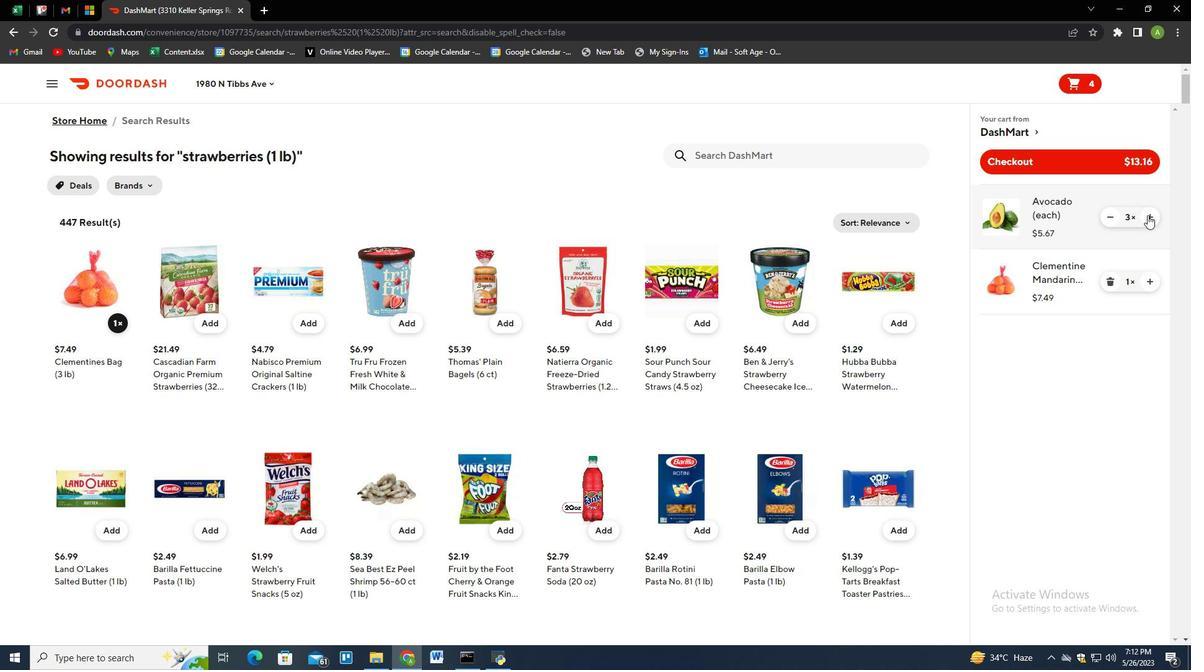 
Action: Mouse pressed left at (1147, 215)
Screenshot: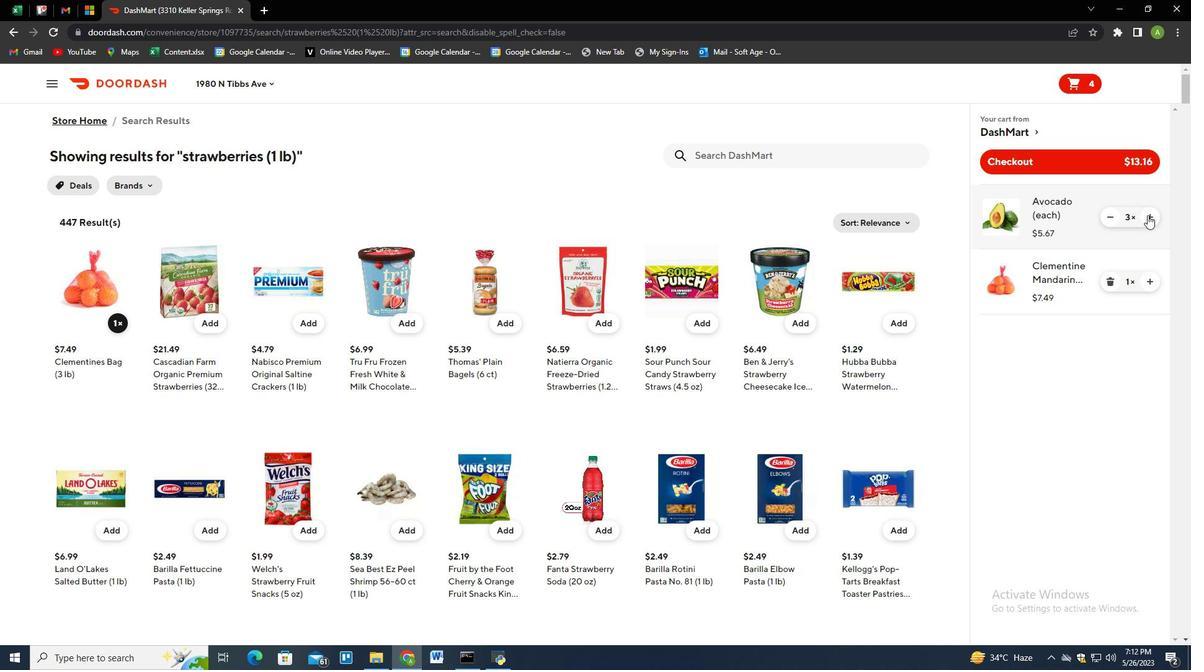 
Action: Mouse moved to (1148, 214)
Screenshot: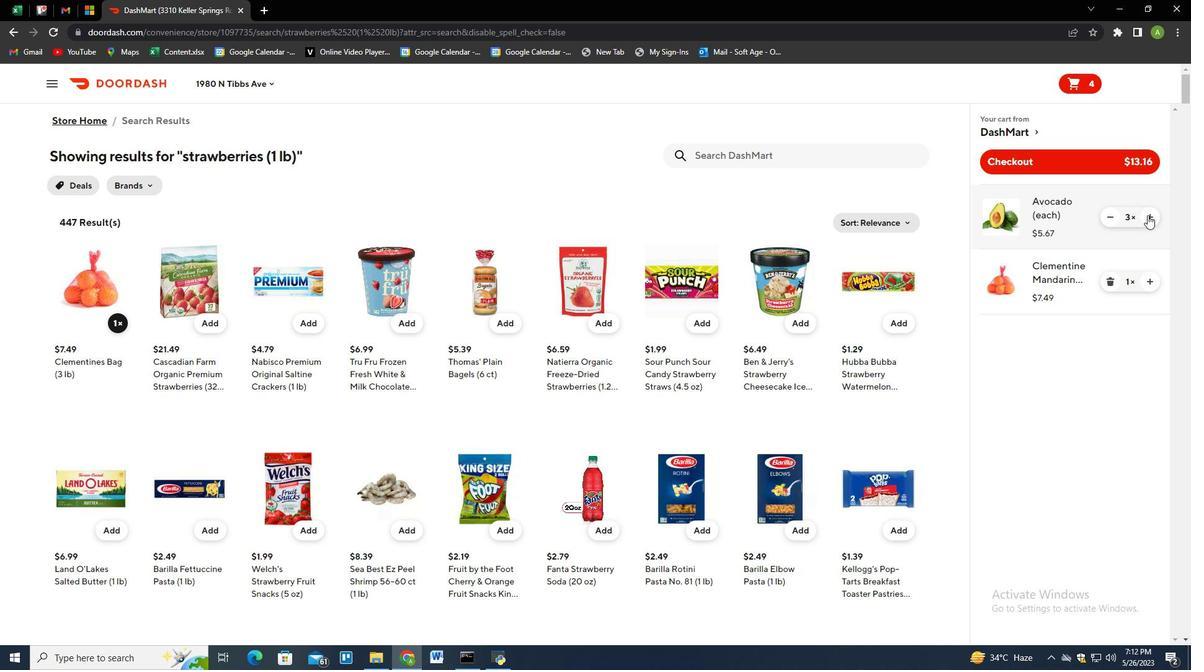 
Action: Mouse pressed left at (1148, 214)
Screenshot: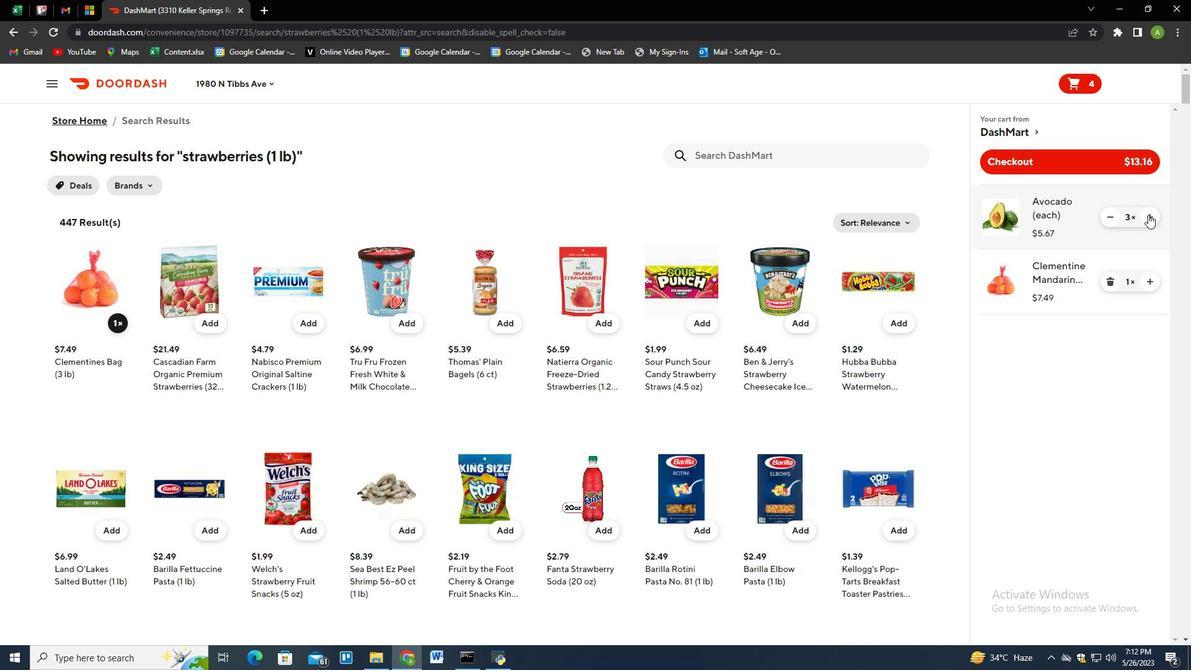 
Action: Mouse pressed left at (1148, 214)
Screenshot: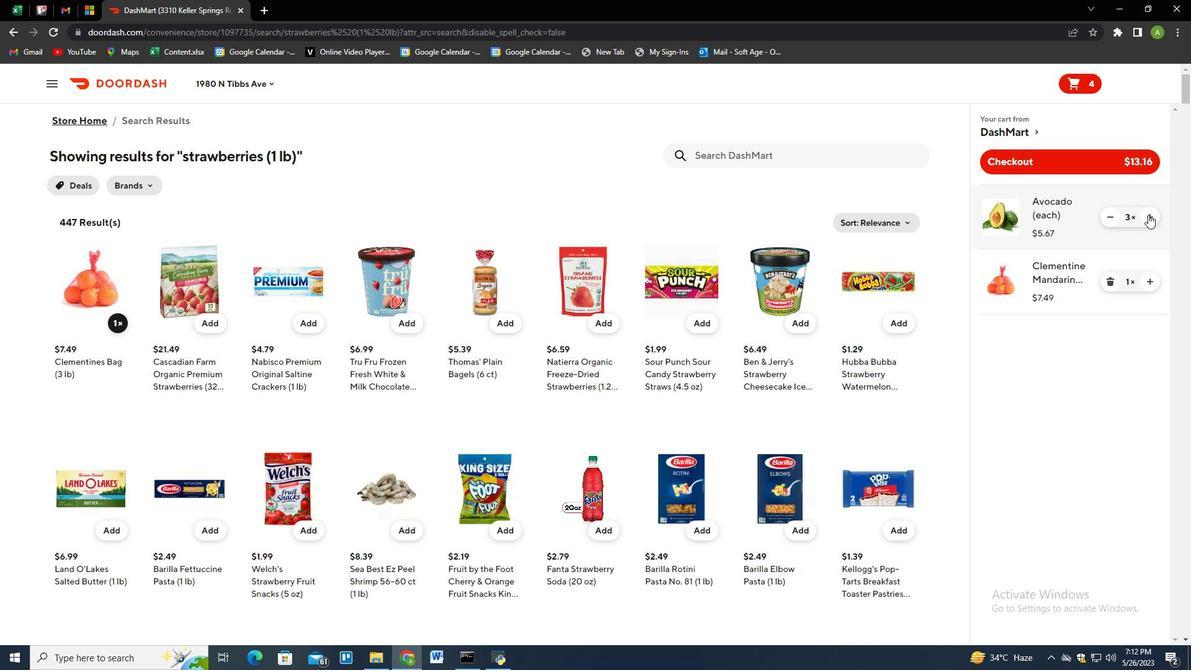 
Action: Mouse moved to (1150, 214)
Screenshot: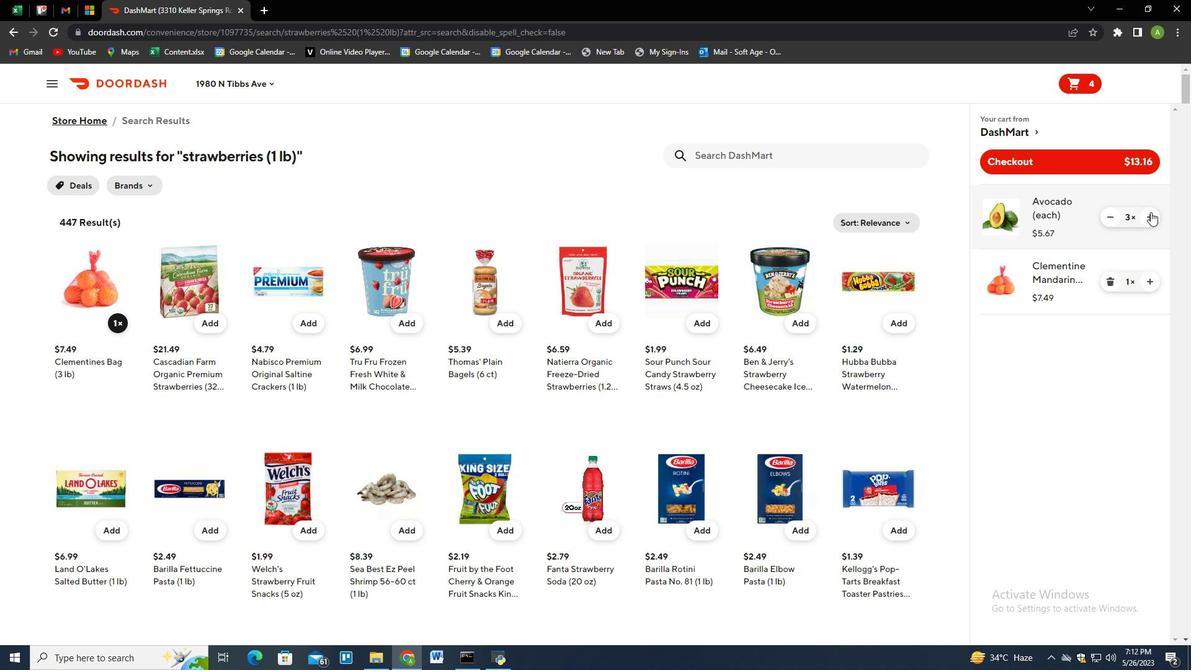 
Action: Mouse pressed left at (1150, 214)
Screenshot: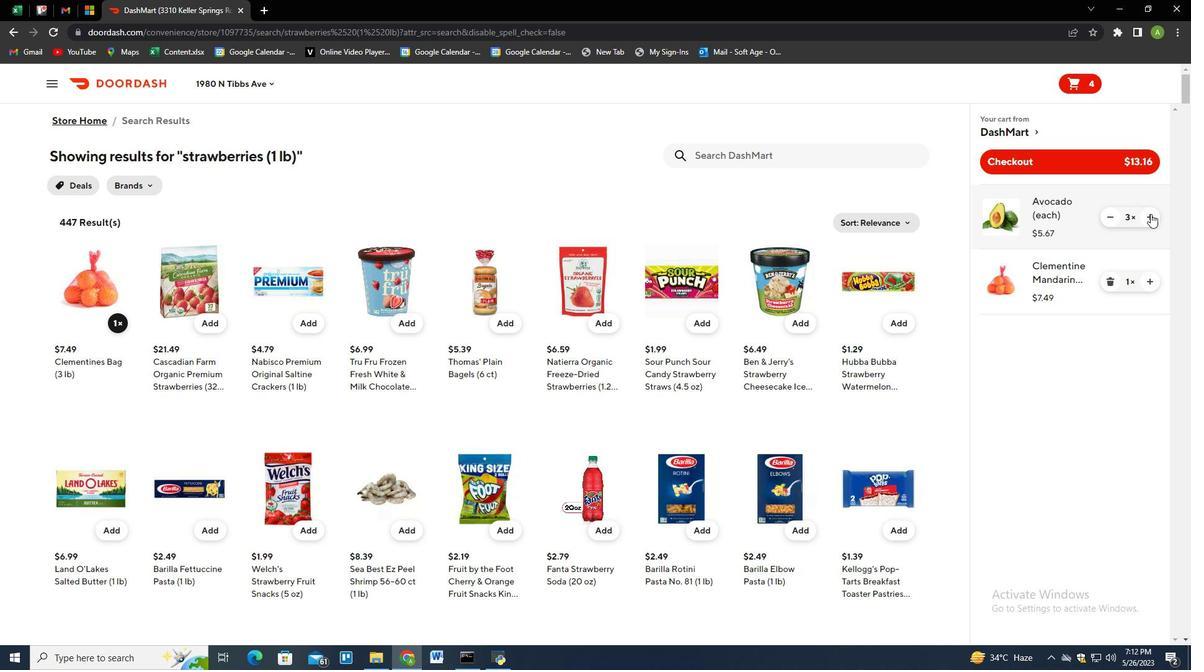 
Action: Mouse moved to (1111, 217)
Screenshot: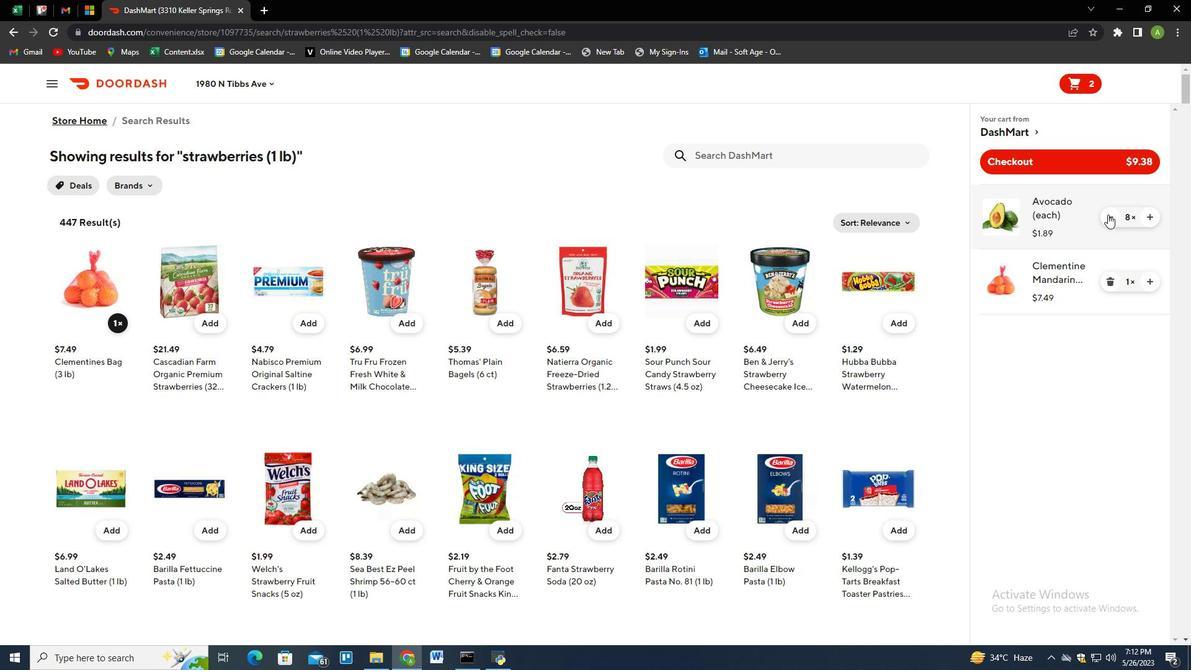 
Action: Mouse pressed left at (1111, 217)
Screenshot: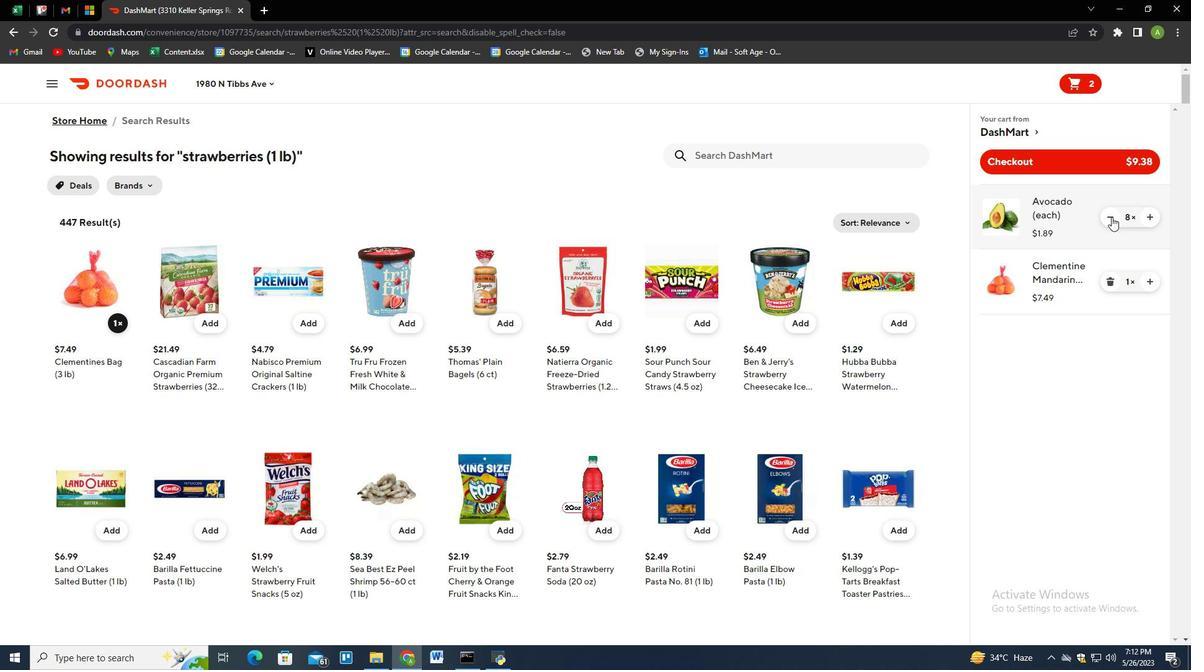 
Action: Mouse moved to (1111, 215)
Screenshot: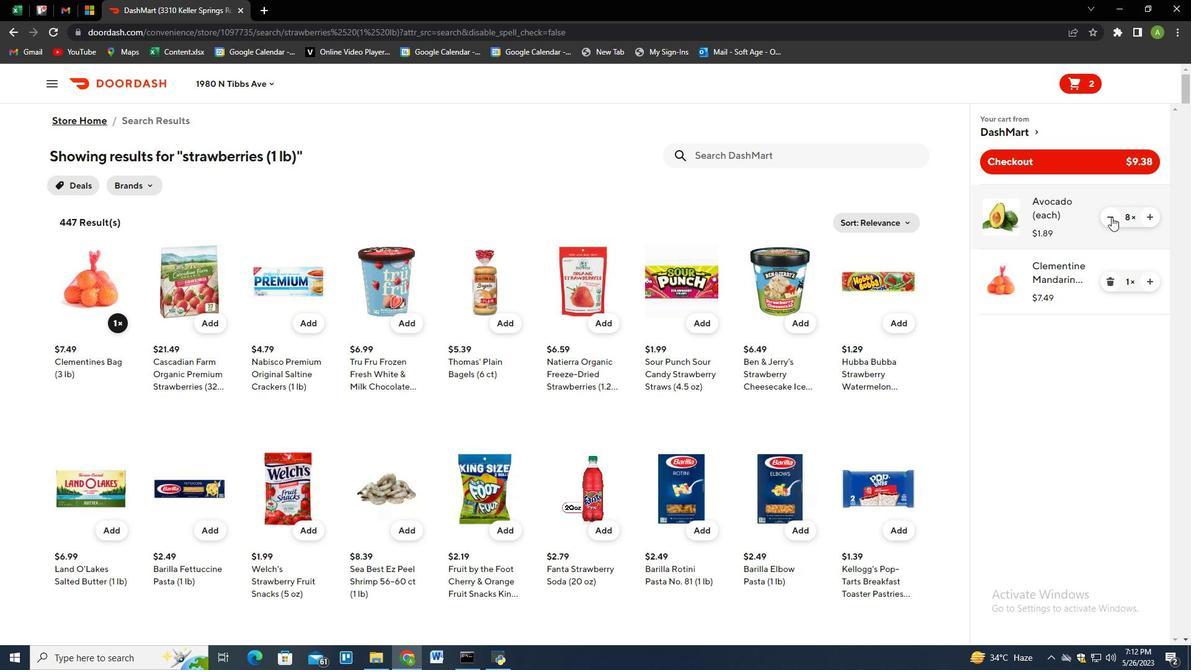 
Action: Mouse pressed left at (1111, 215)
Screenshot: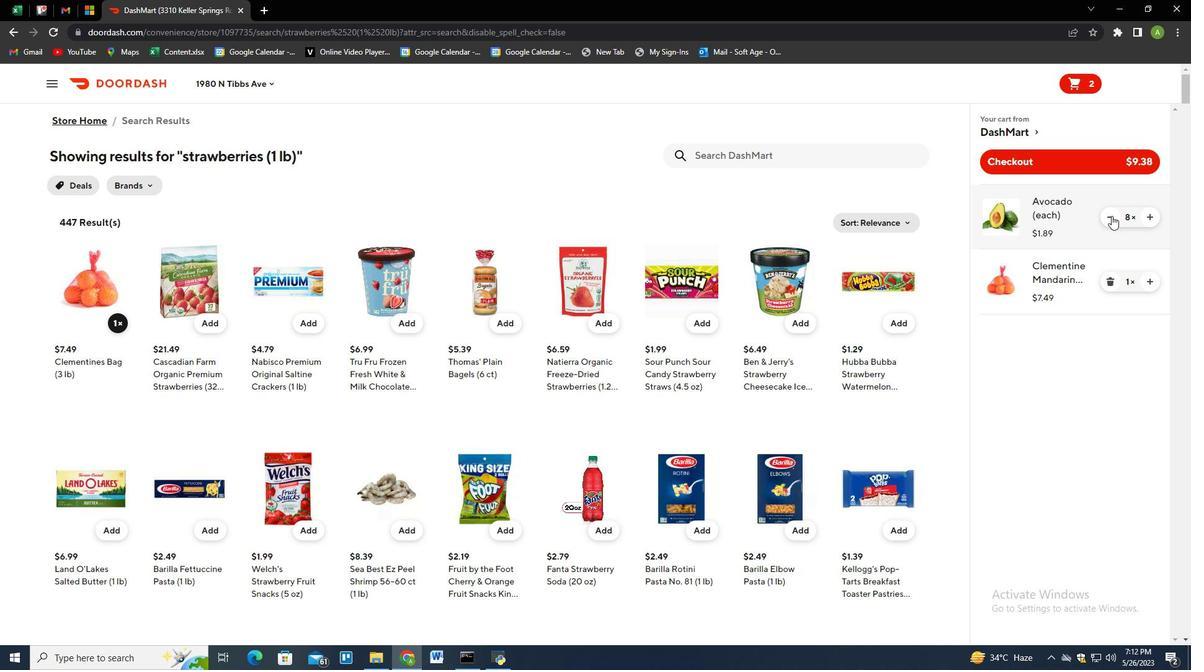 
Action: Mouse pressed left at (1111, 215)
Screenshot: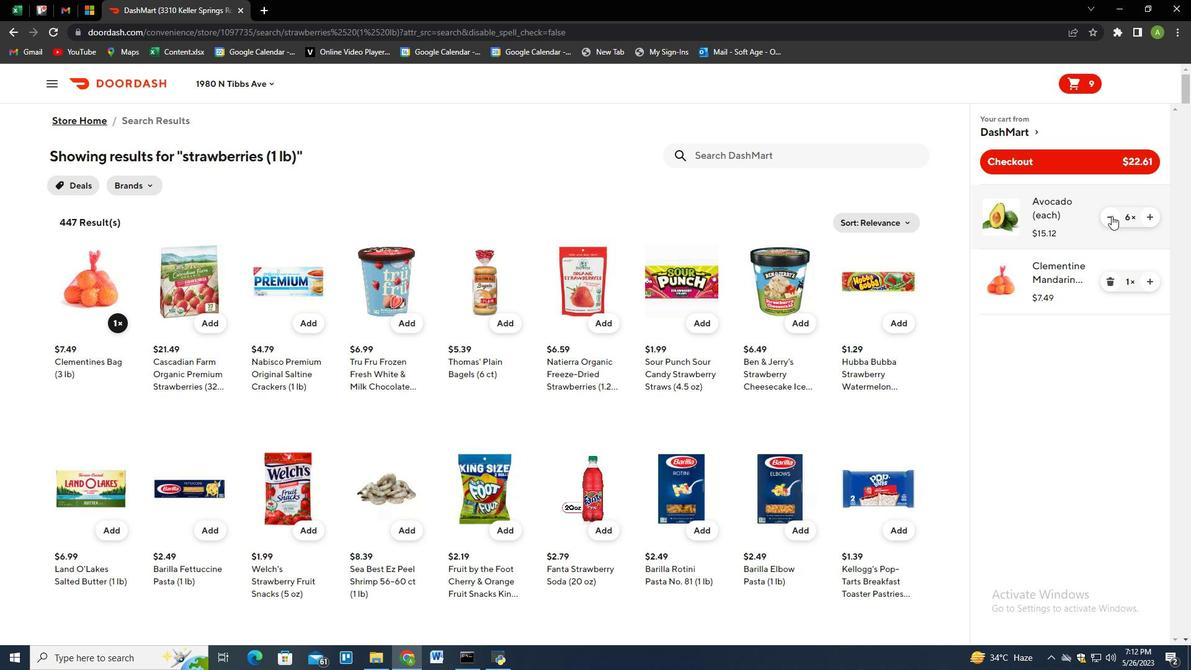 
Action: Mouse moved to (1150, 281)
Screenshot: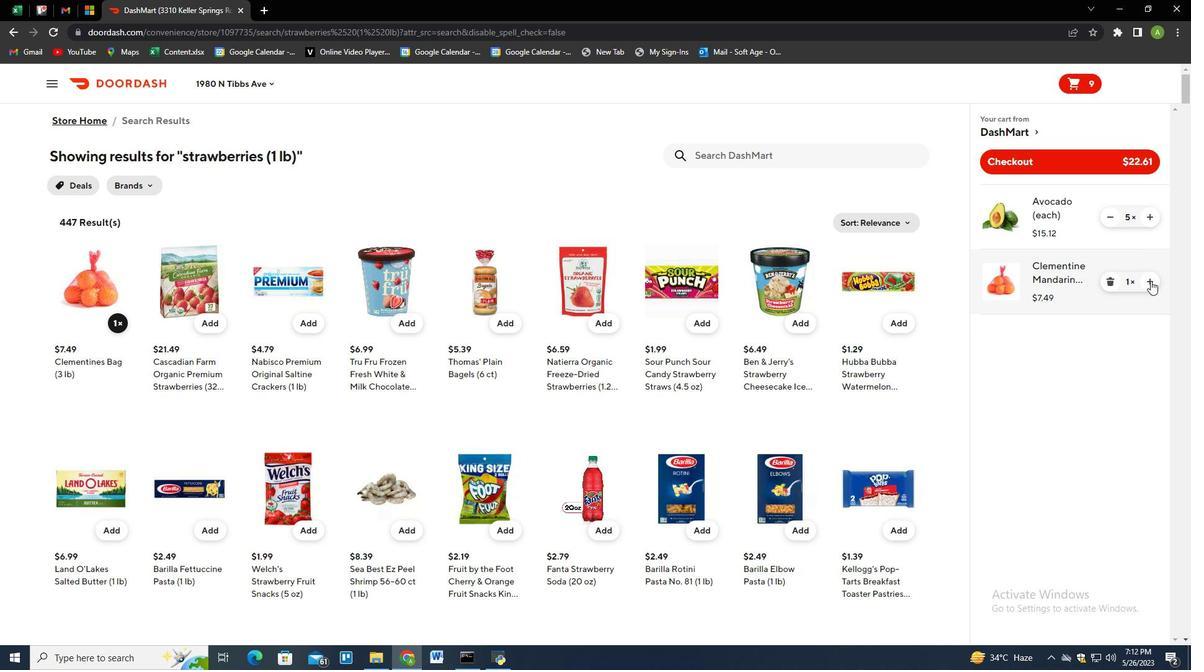 
Action: Mouse pressed left at (1150, 281)
Screenshot: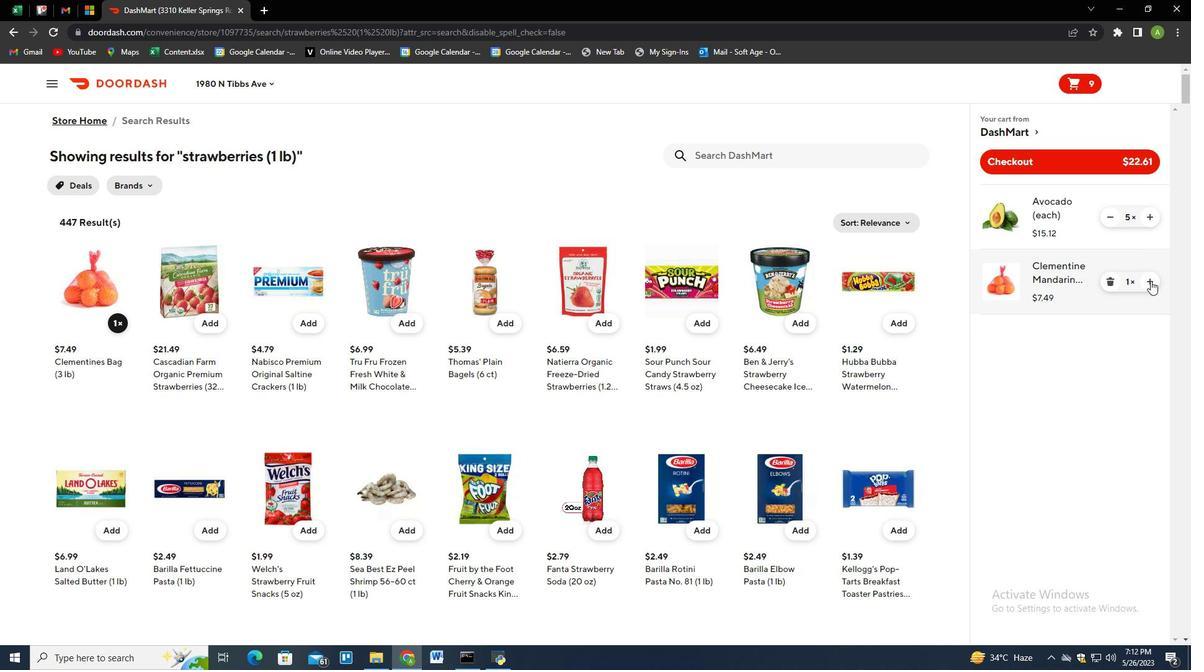 
Action: Mouse moved to (717, 156)
Screenshot: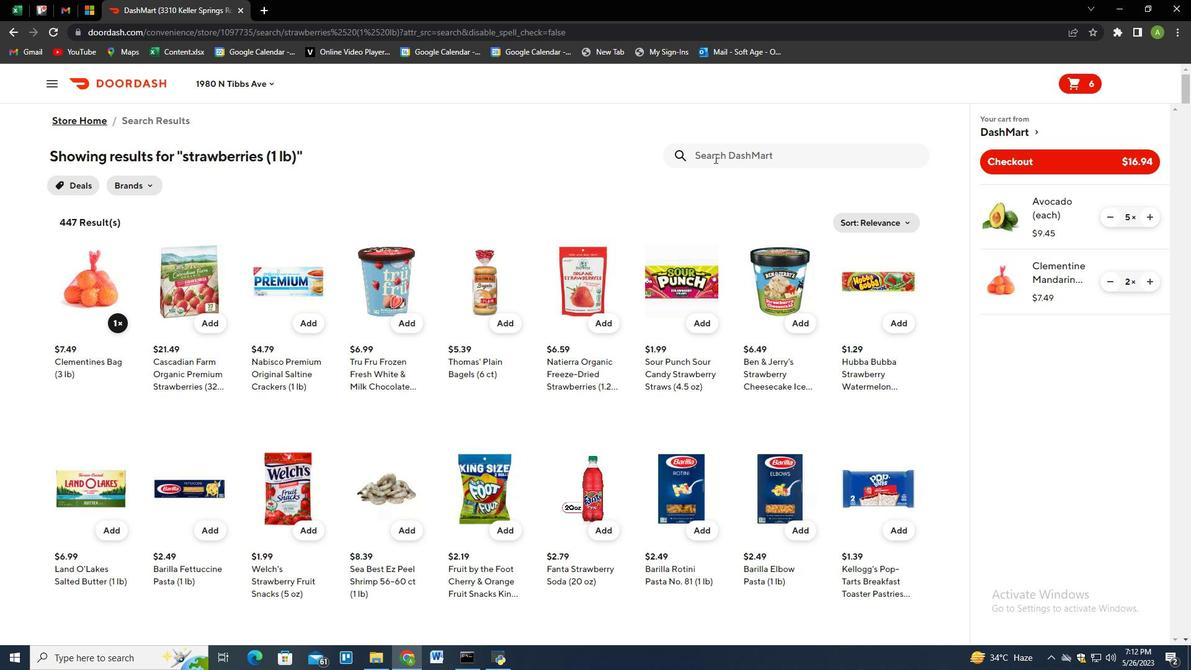 
Action: Mouse pressed left at (717, 156)
Screenshot: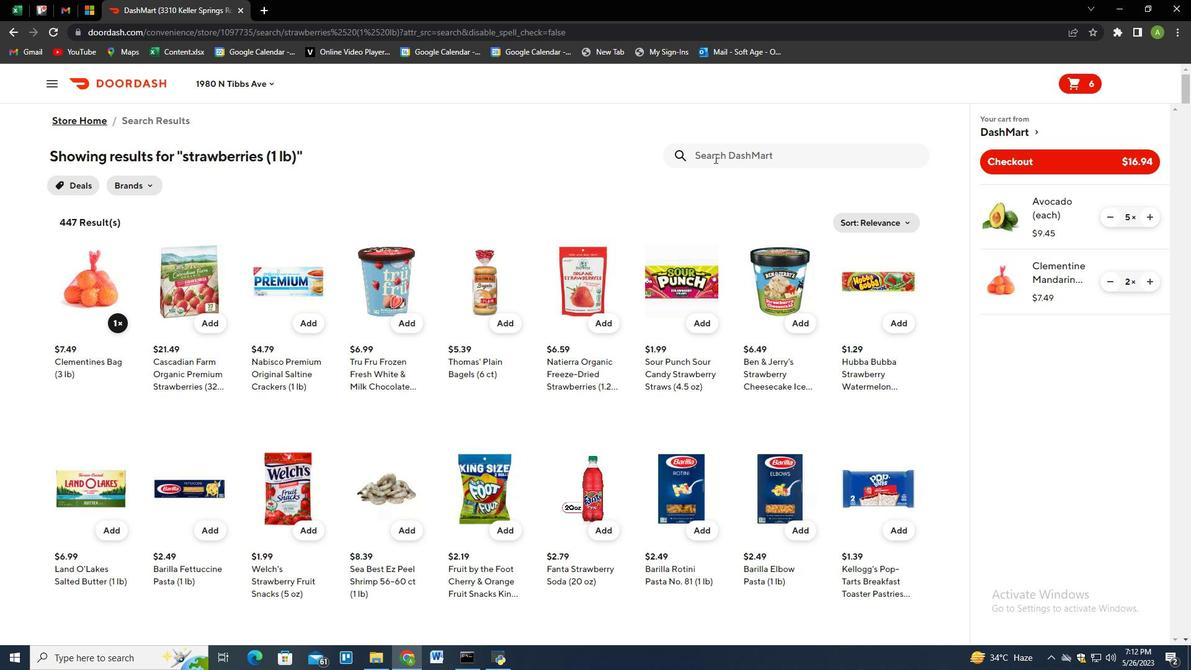 
Action: Mouse moved to (717, 156)
Screenshot: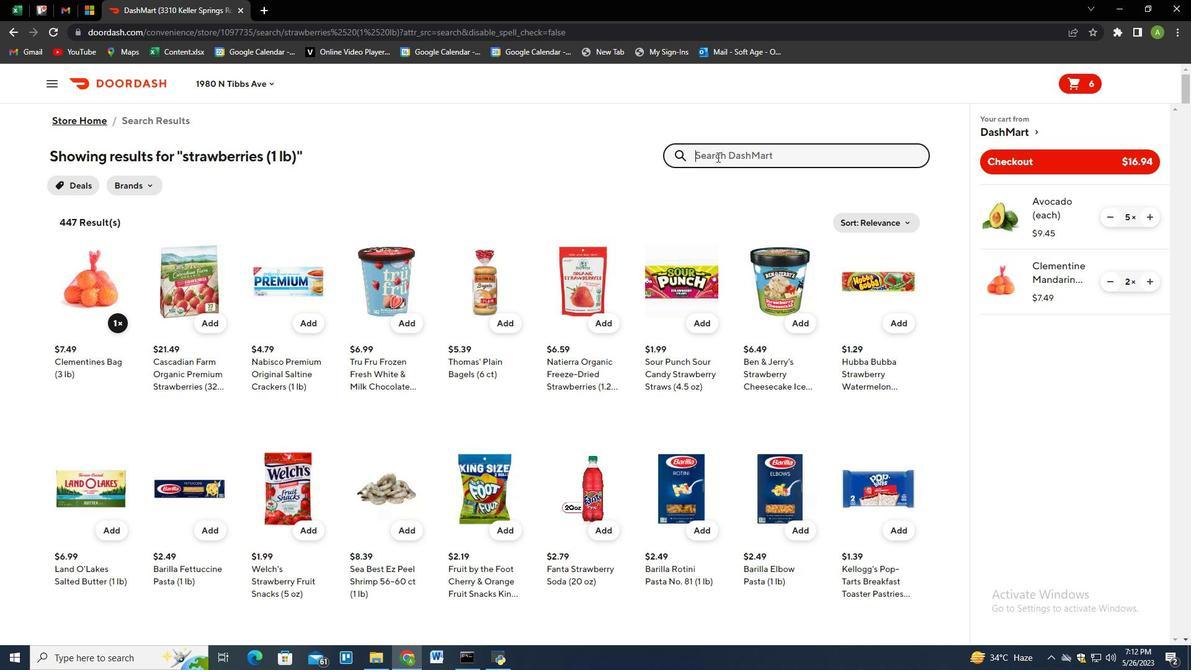 
Action: Key pressed sweet<Key.space>potato<Key.space><Key.shift>(1<Key.space>ct<Key.shift>)<Key.enter>
Screenshot: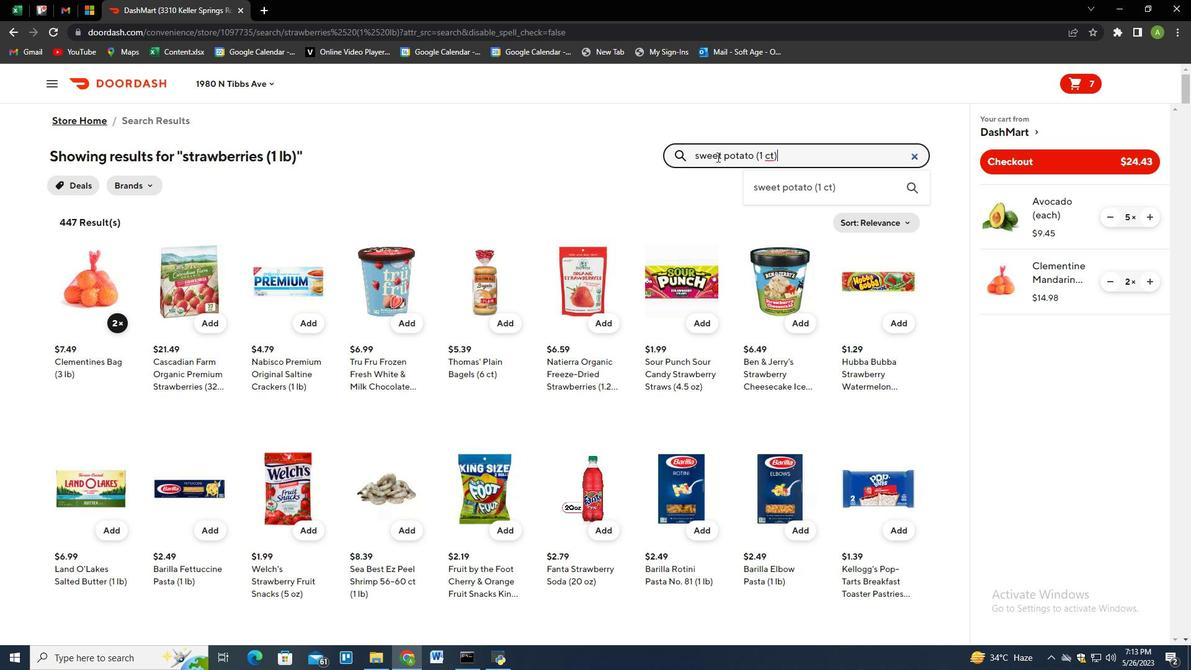 
Action: Mouse moved to (113, 322)
Screenshot: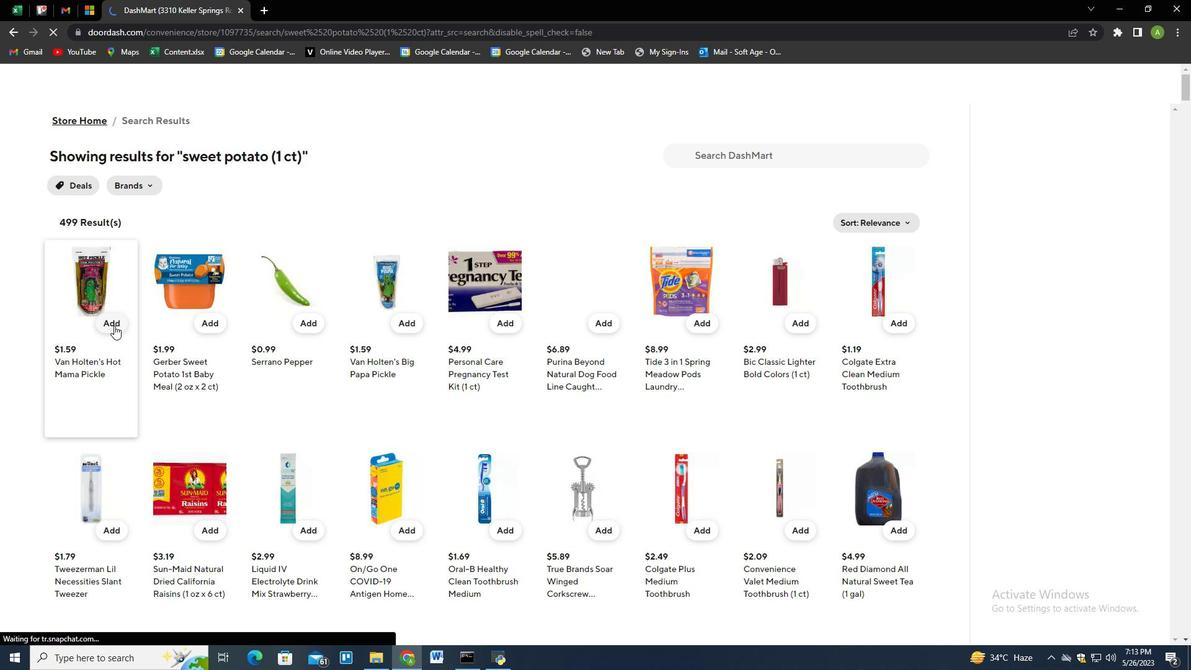 
Action: Mouse pressed left at (113, 322)
Screenshot: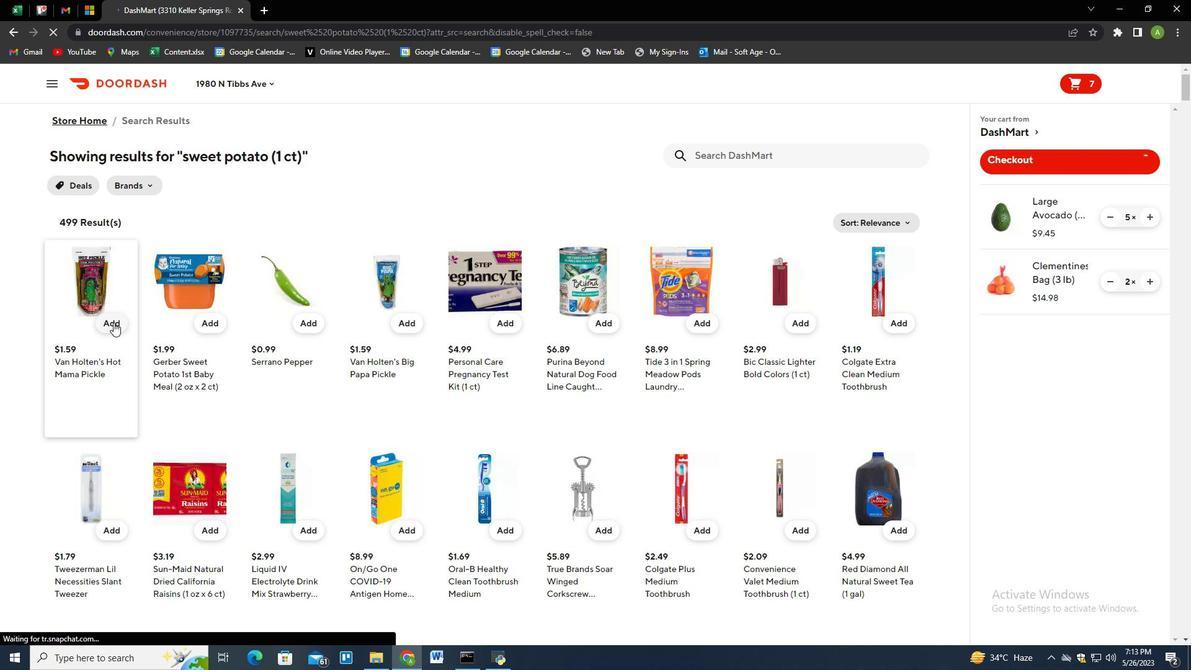 
Action: Mouse moved to (1149, 344)
Screenshot: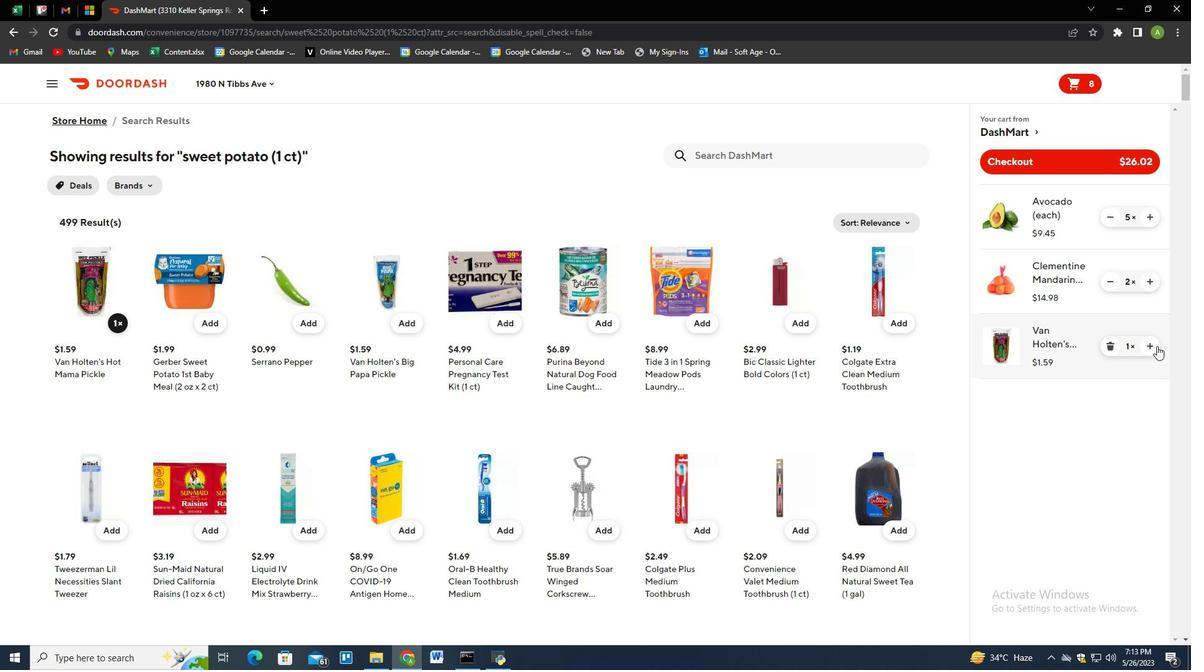 
Action: Mouse pressed left at (1149, 344)
Screenshot: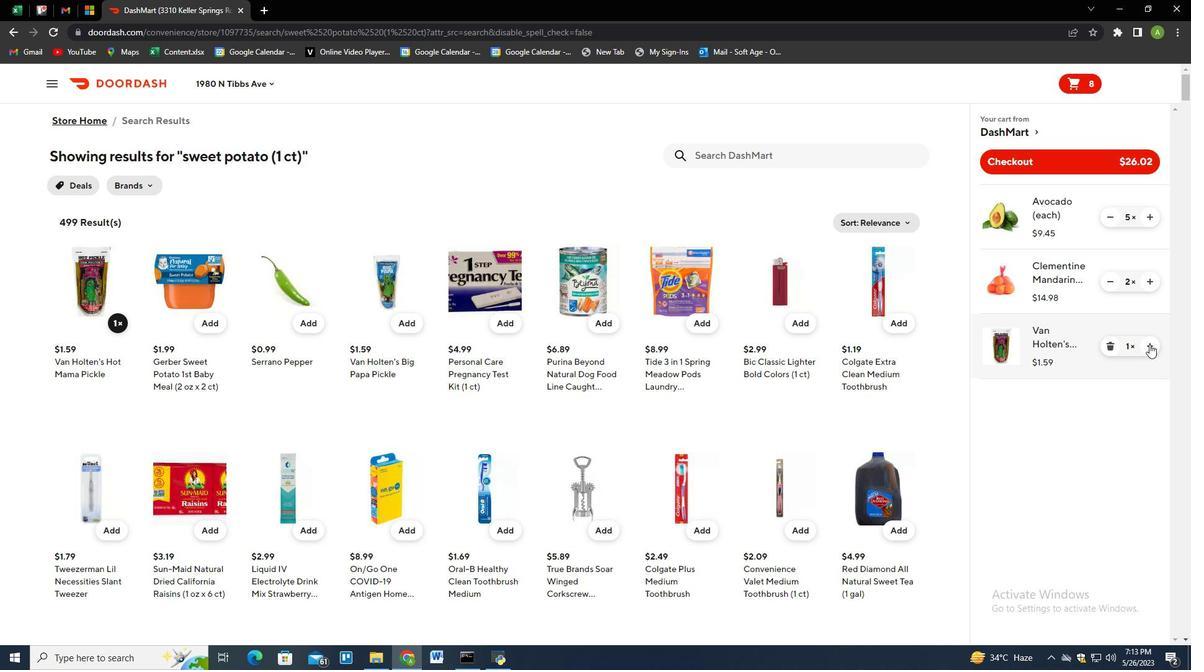 
Action: Mouse moved to (1005, 163)
Screenshot: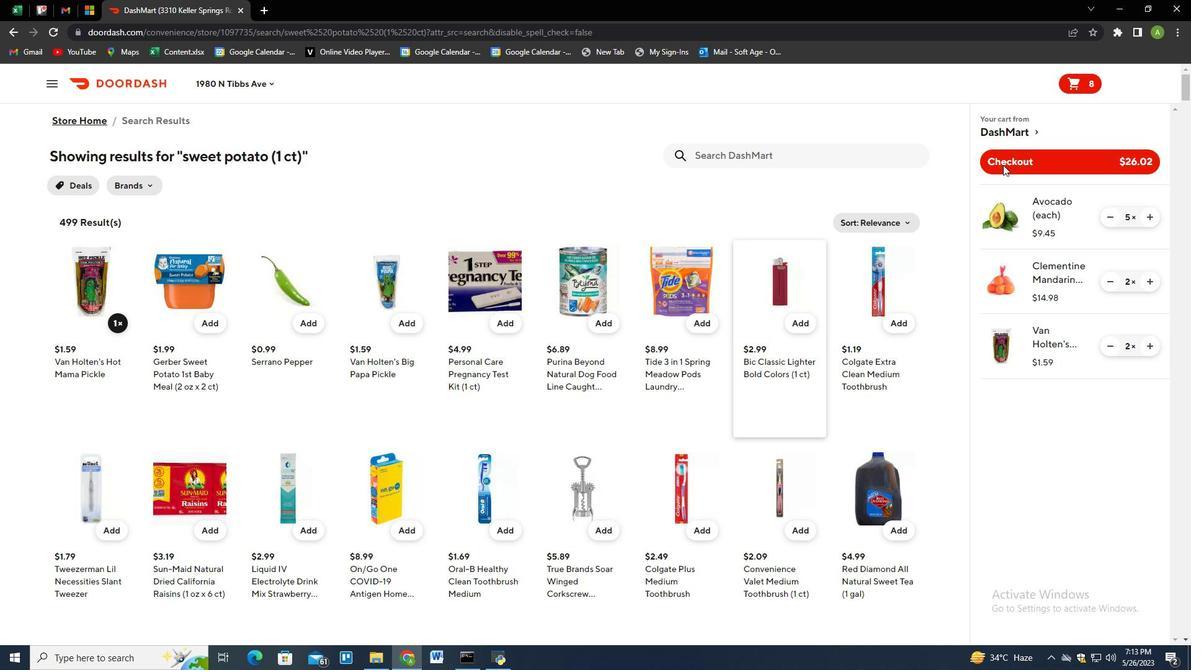 
Action: Mouse pressed left at (1005, 163)
Screenshot: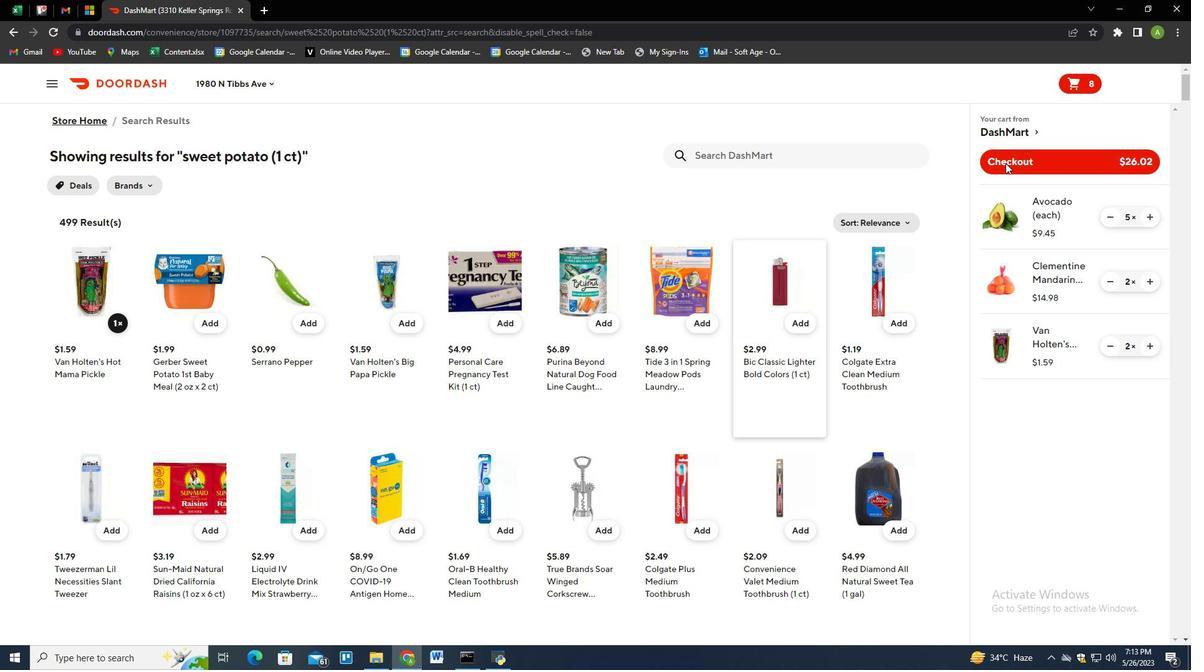 
Action: Mouse moved to (969, 168)
Screenshot: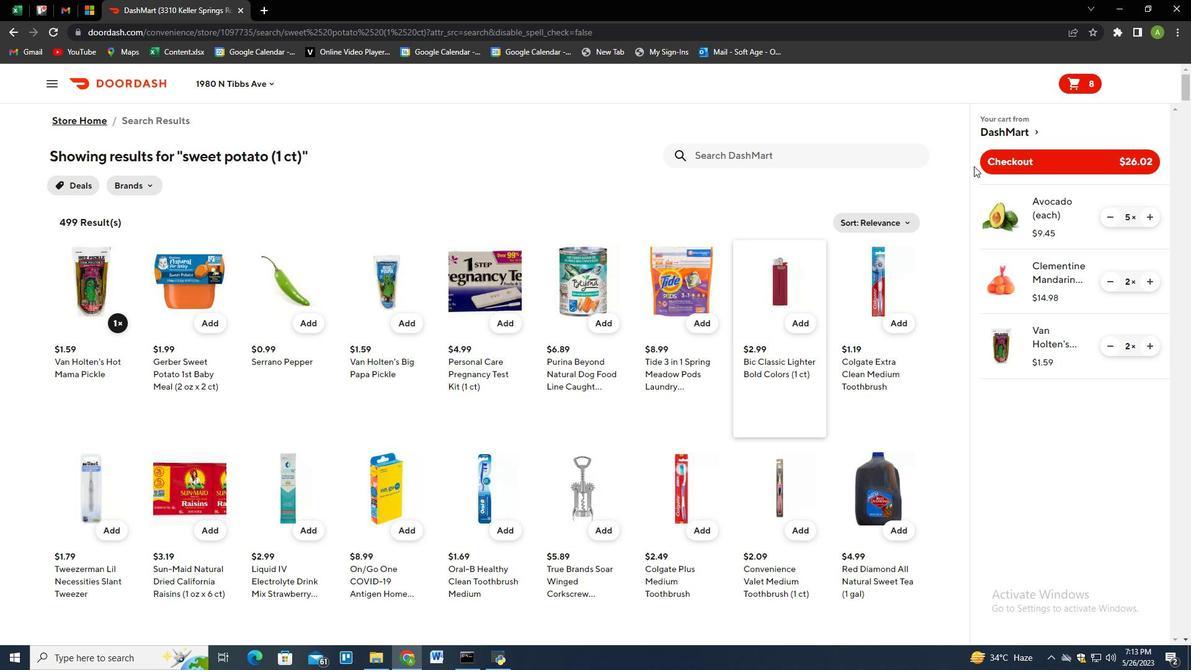 
